 Task: In the Company porsche.com, Create email and send with subject: 'Elevate Your Success: Introducing a Transformative Opportunity', and with mail content 'Hello,_x000D_
Welcome to a new era of excellence. Discover the tools and resources that will redefine your industry and set you on a path to greatness._x000D_
Thanks & Regards', attach the document: Contract.pdf and insert image: visitingcard.jpg. Below Thanks & Regards, write snapchat and insert the URL: 'www.snapchat.com'. Mark checkbox to create task to follow up : In 1 month.  Enter or choose an email address of recipient's from company's contact and send.. Logged in from softage.10@softage.net
Action: Mouse moved to (73, 51)
Screenshot: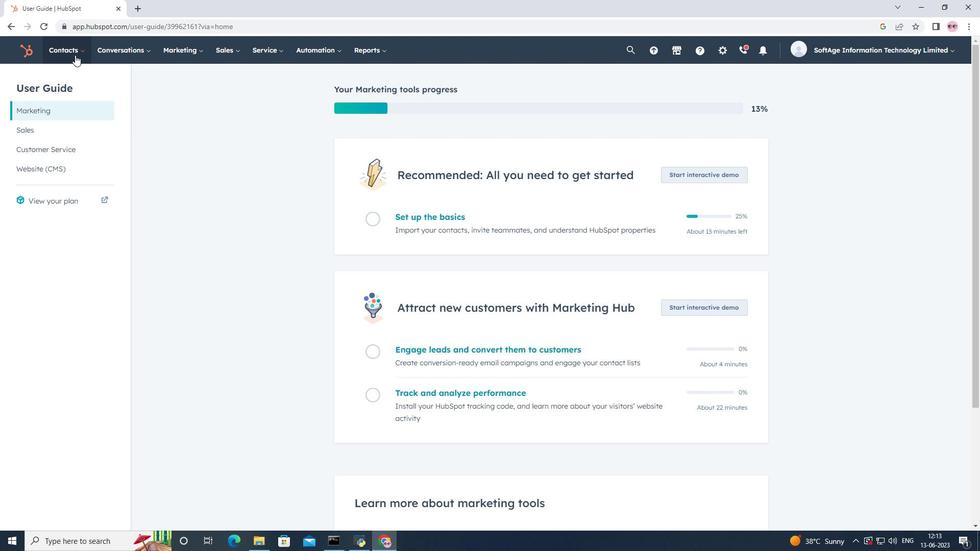 
Action: Mouse pressed left at (73, 51)
Screenshot: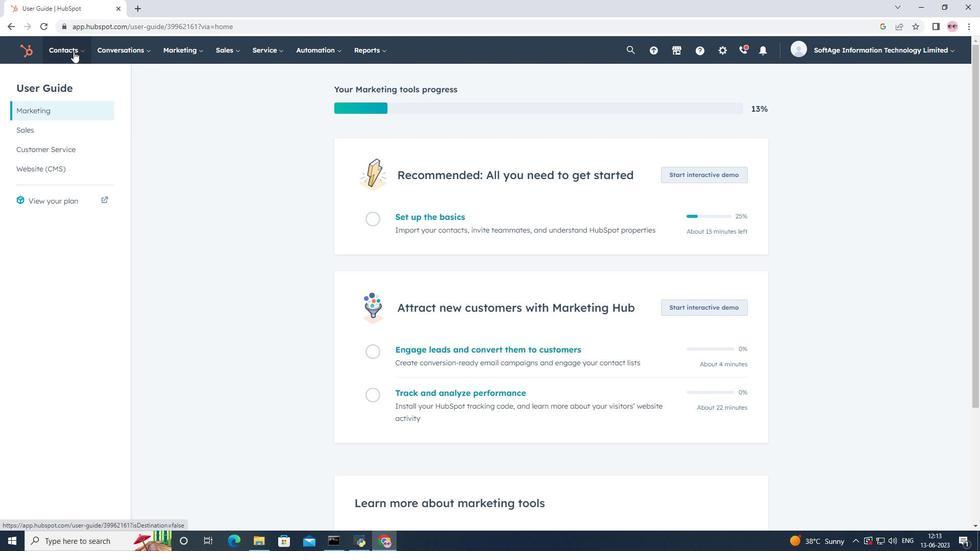 
Action: Mouse moved to (97, 93)
Screenshot: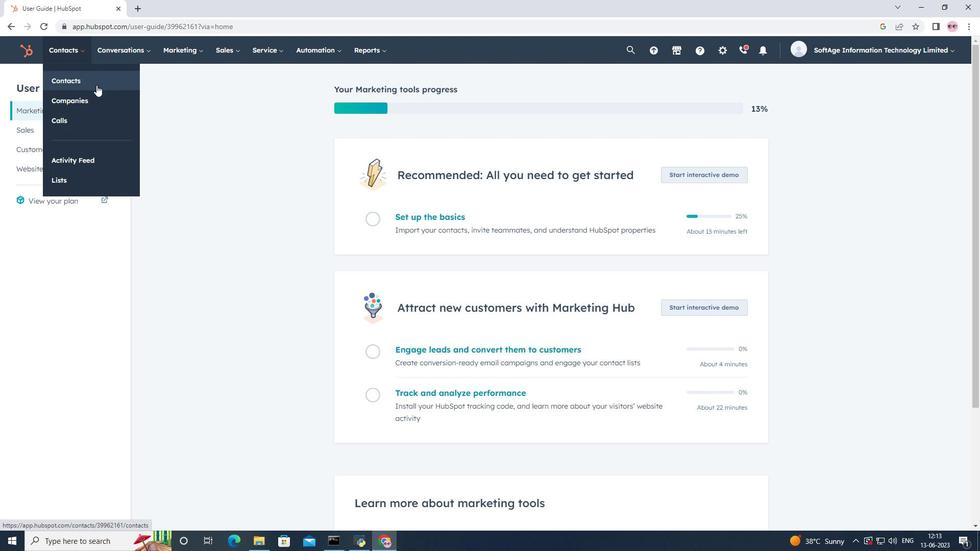 
Action: Mouse pressed left at (97, 93)
Screenshot: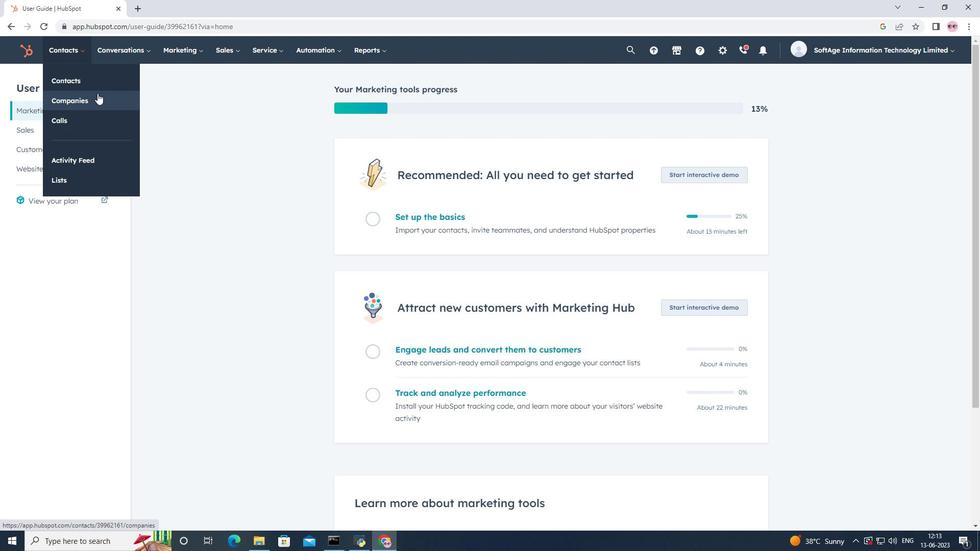 
Action: Mouse moved to (106, 164)
Screenshot: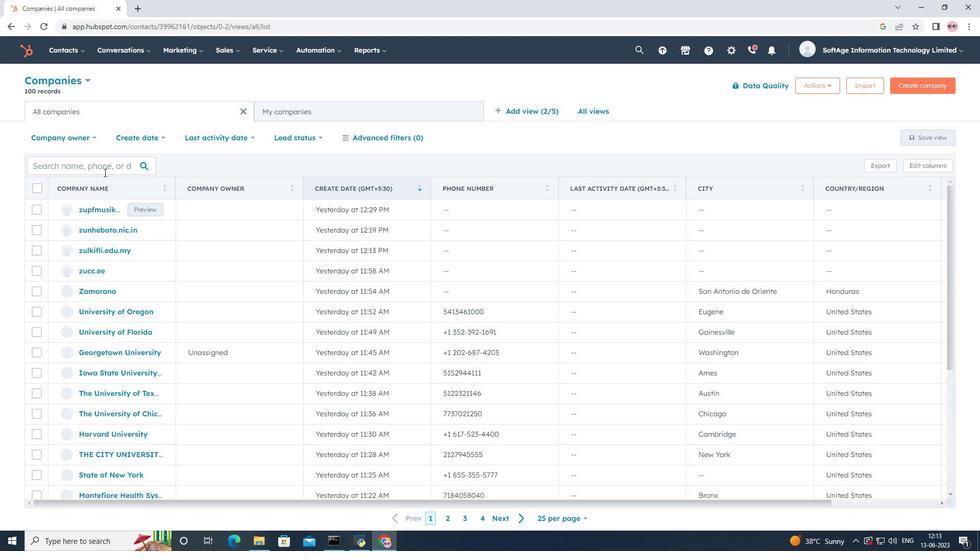 
Action: Mouse pressed left at (106, 164)
Screenshot: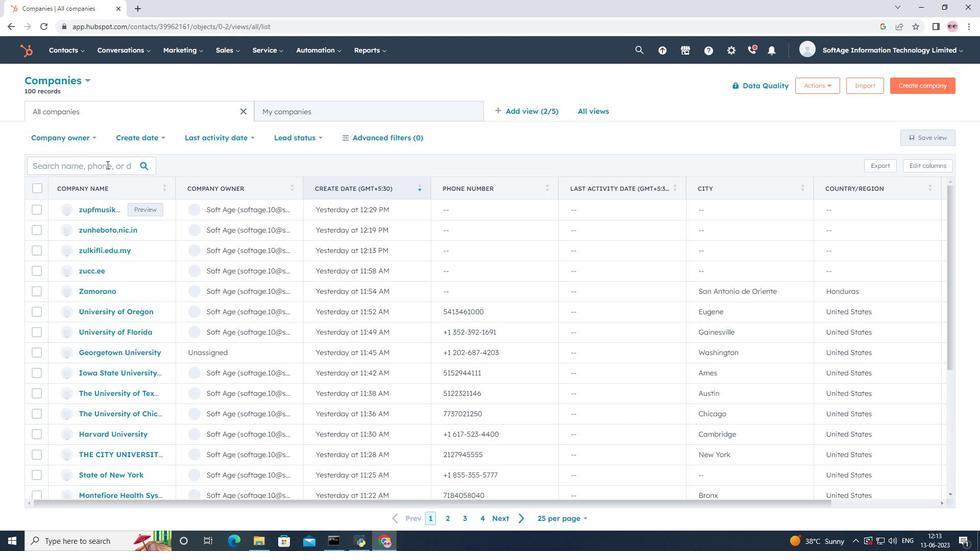 
Action: Key pressed <Key.shift>porsche.com
Screenshot: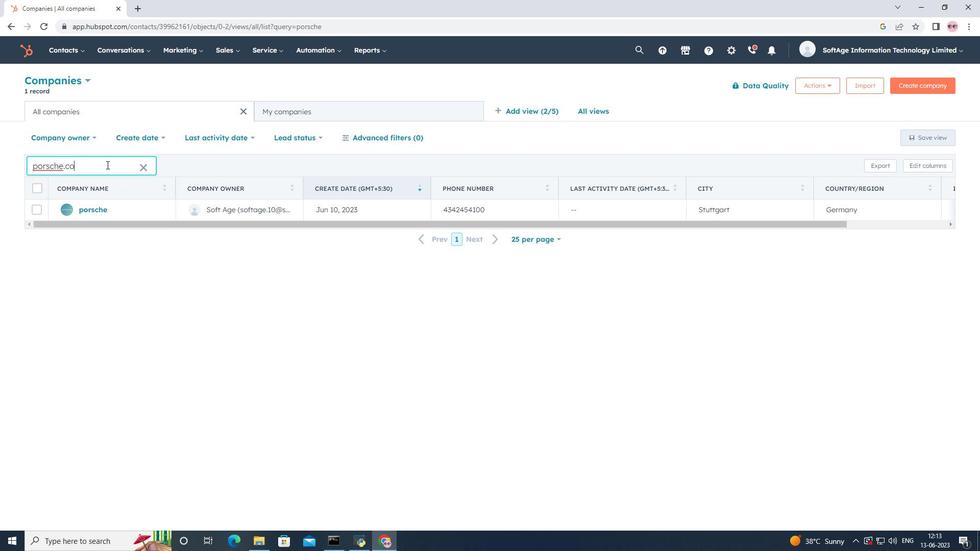 
Action: Mouse moved to (93, 213)
Screenshot: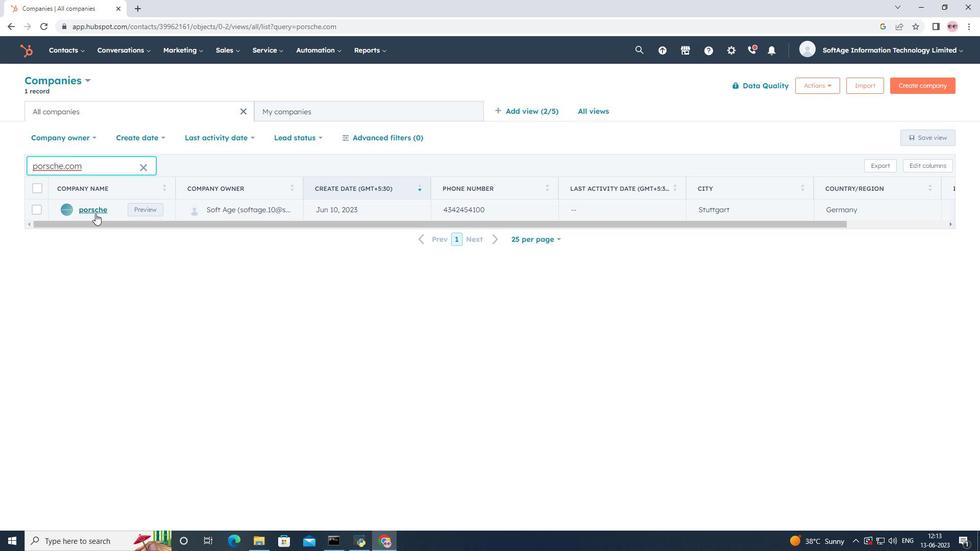 
Action: Mouse pressed left at (93, 213)
Screenshot: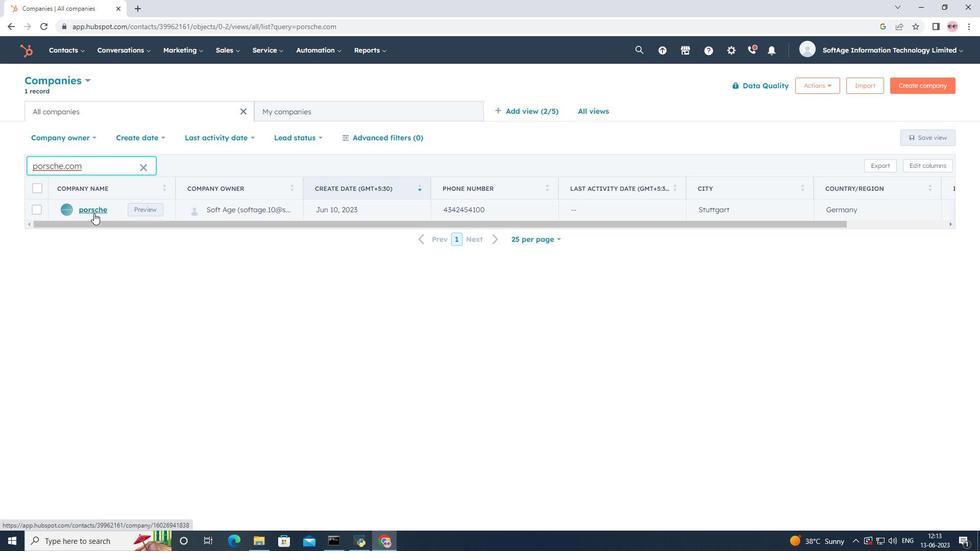 
Action: Mouse moved to (67, 168)
Screenshot: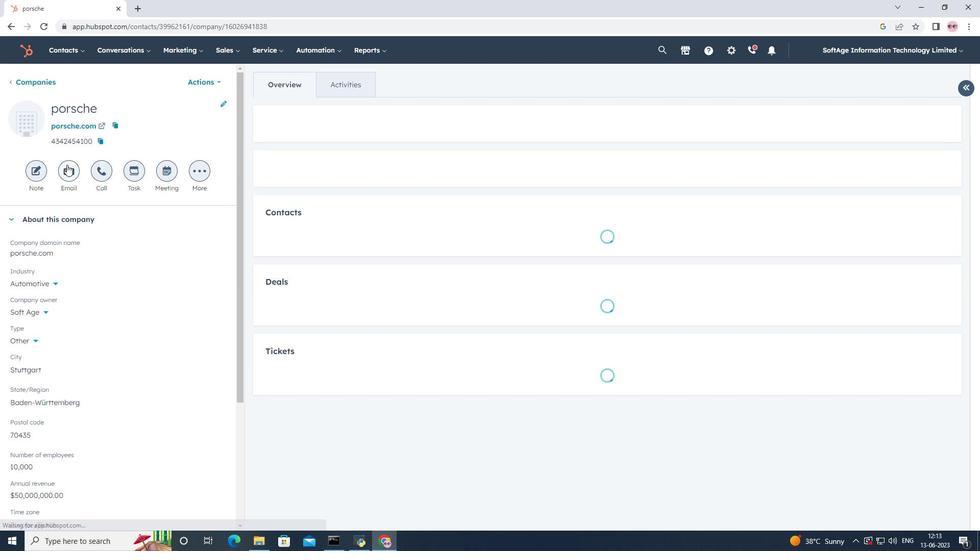 
Action: Mouse pressed left at (67, 168)
Screenshot: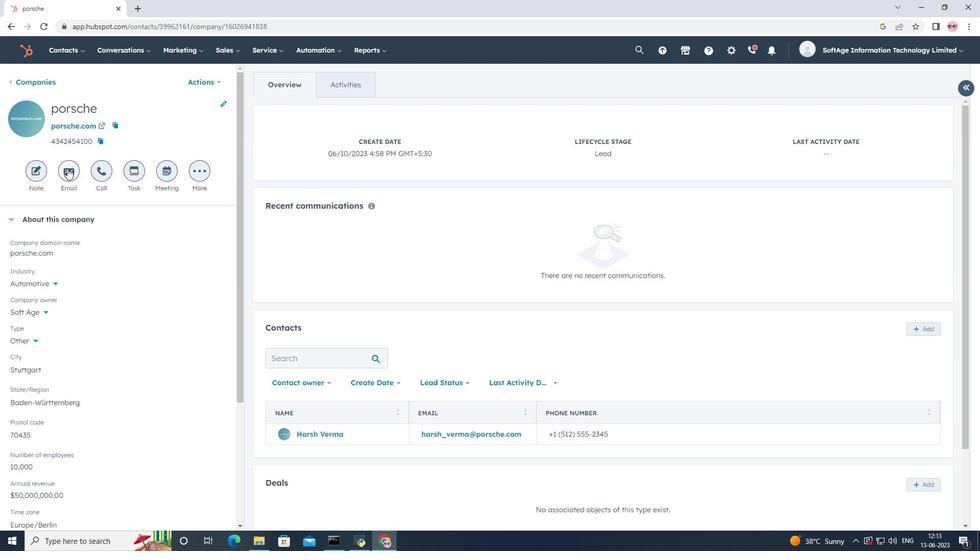 
Action: Mouse moved to (628, 348)
Screenshot: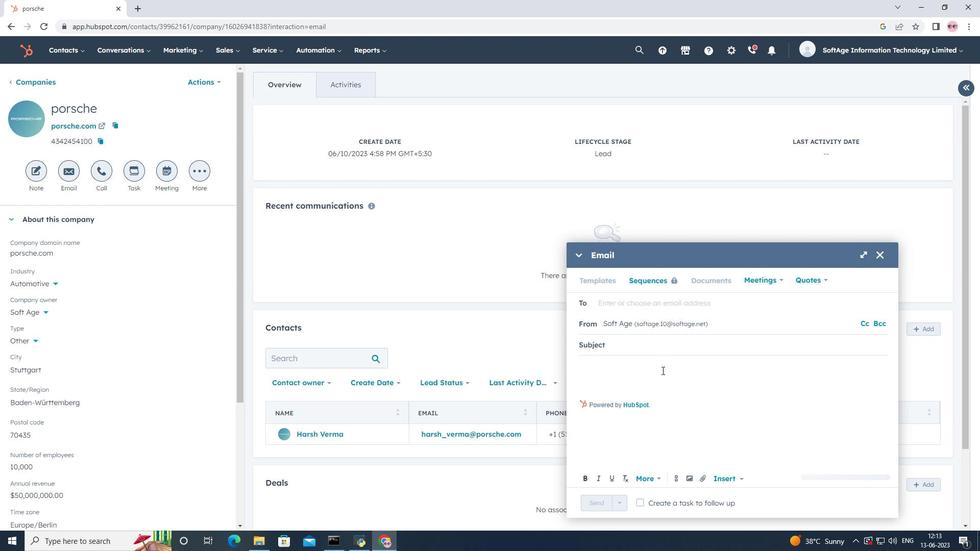 
Action: Key pressed <Key.shift>Elevate<Key.space><Key.shift>Your<Key.space><Key.shift>Success<Key.shift>:<Key.space><Key.shift><Key.shift><Key.shift><Key.shift><Key.shift><Key.shift><Key.shift><Key.shift><Key.shift><Key.shift><Key.shift><Key.shift><Key.shift><Key.shift><Key.shift><Key.shift><Key.shift><Key.shift><Key.shift><Key.shift><Key.shift><Key.shift>Introducing<Key.space>a<Key.space><Key.shift><Key.shift><Key.shift><Key.shift><Key.shift><Key.shift><Key.shift><Key.shift><Key.shift>Transformative<Key.space><Key.shift>Opportunity
Screenshot: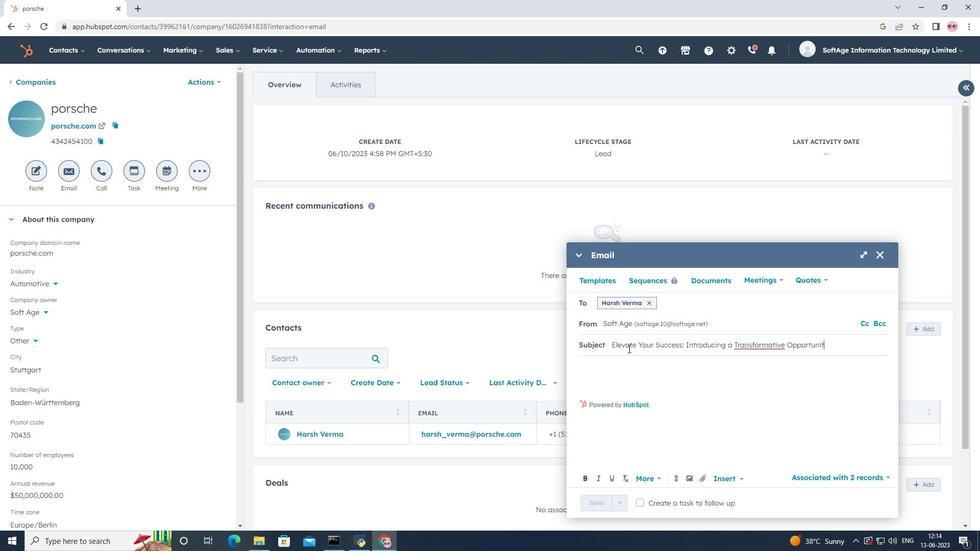 
Action: Mouse moved to (611, 361)
Screenshot: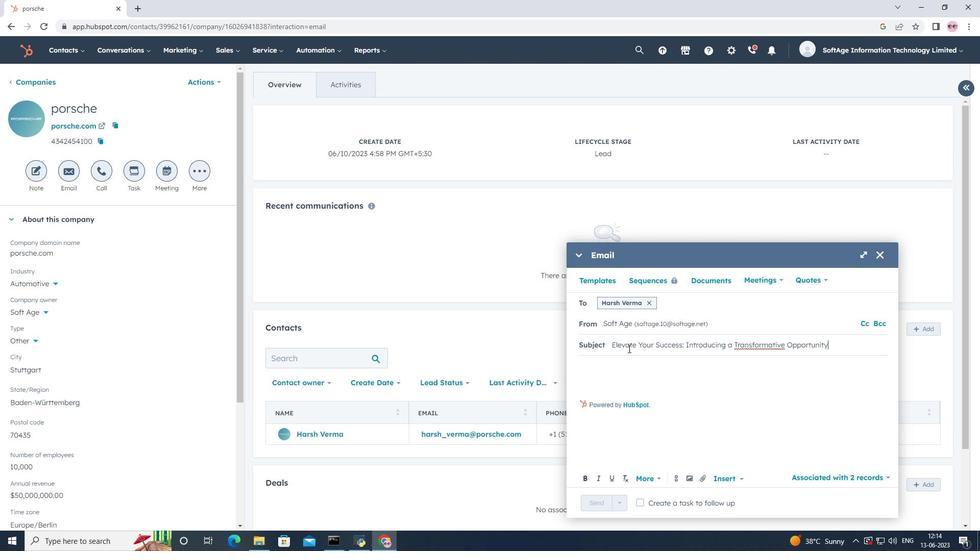 
Action: Mouse pressed left at (611, 361)
Screenshot: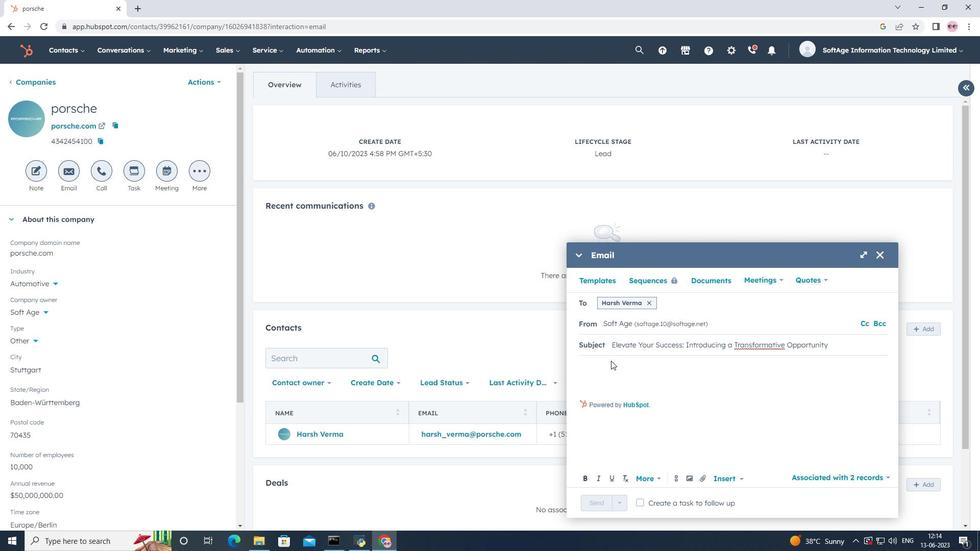 
Action: Mouse moved to (611, 365)
Screenshot: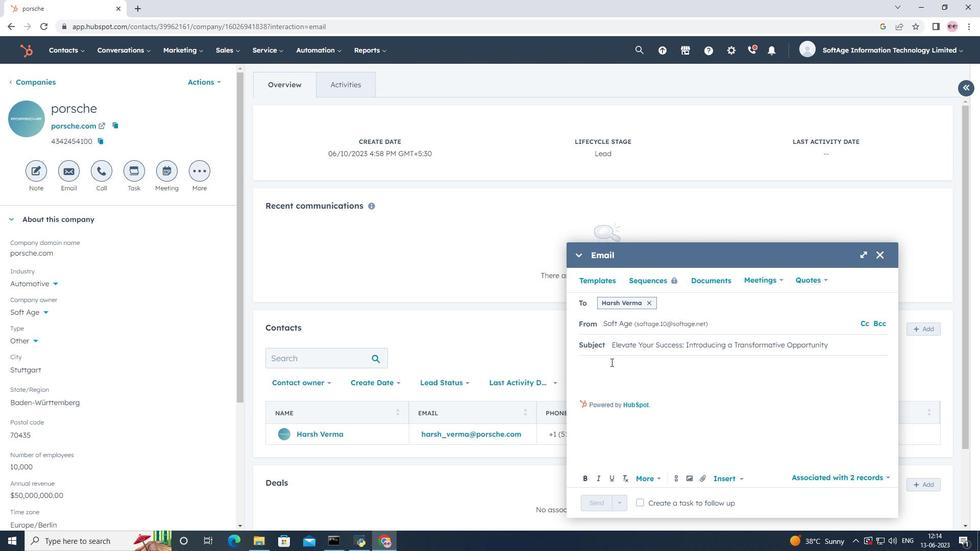 
Action: Mouse pressed left at (611, 365)
Screenshot: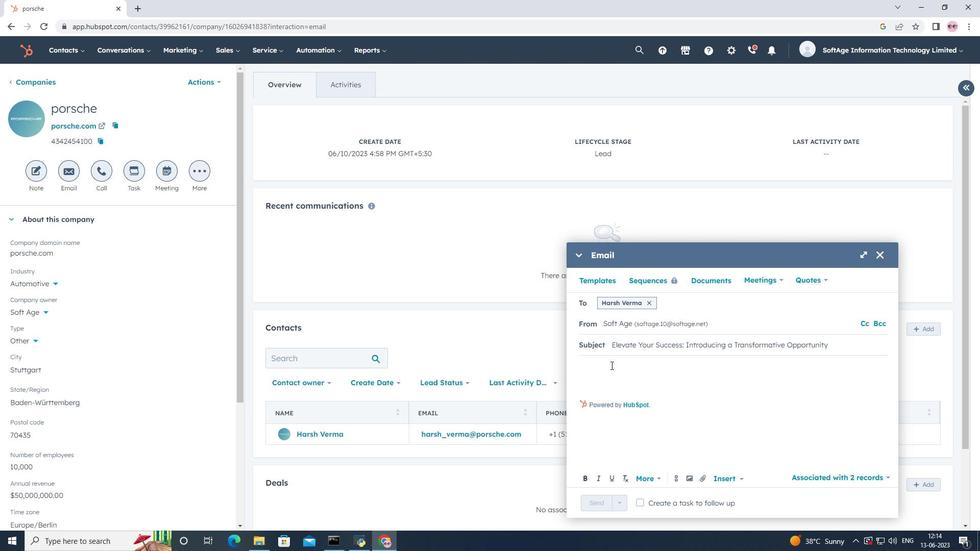 
Action: Key pressed <Key.shift><Key.shift><Key.shift><Key.shift><Key.shift><Key.shift><Key.shift><Key.shift><Key.shift><Key.shift><Key.shift><Key.shift><Key.shift>Hello<Key.space><Key.enter><Key.shift><Key.shift><Key.shift><Key.shift><Key.shift><Key.shift><Key.shift><Key.shift><Key.shift><Key.shift><Key.shift><Key.shift><Key.shift><Key.shift><Key.shift><Key.shift><Key.shift><Key.shift><Key.shift><Key.shift><Key.shift><Key.shift><Key.shift>Welcome<Key.space>to<Key.space>a<Key.space>new<Key.space>era<Key.space>of<Key.space><Key.shift><Key.shift><Key.shift><Key.shift><Key.shift>excellence.<Key.space><Key.shift><Key.shift><Key.shift><Key.shift>Discover<Key.space>the<Key.space>tools<Key.space>and<Key.space>resources<Key.space>that<Key.space>will<Key.space>redefine<Key.space>your<Key.space>industry<Key.space>and<Key.space>set<Key.space>yot<Key.backspace>u<Key.space>on<Key.space>a<Key.space>path<Key.space>to<Key.space>greatness.<Key.enter><Key.shift>Thanks<Key.space><Key.shift>&<Key.space><Key.shift>Regards
Screenshot: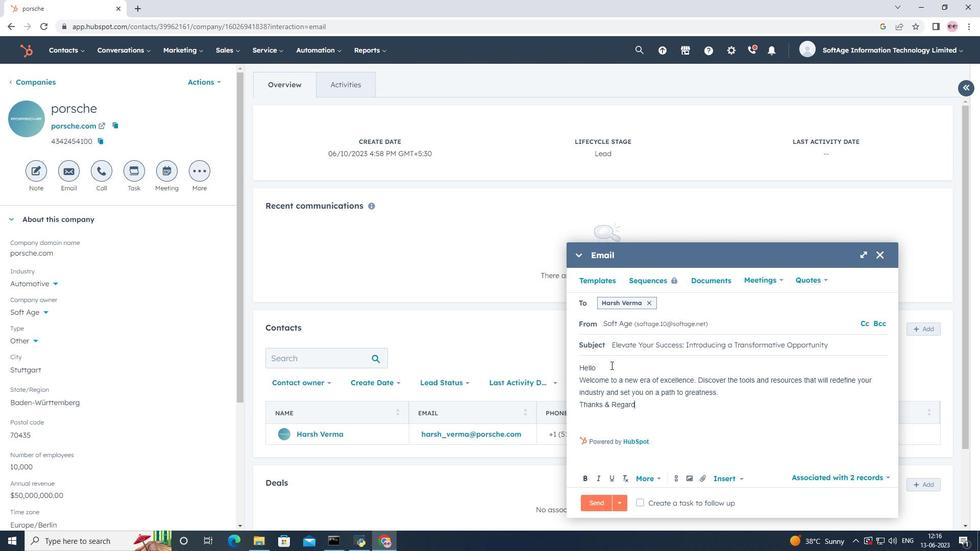 
Action: Mouse moved to (698, 476)
Screenshot: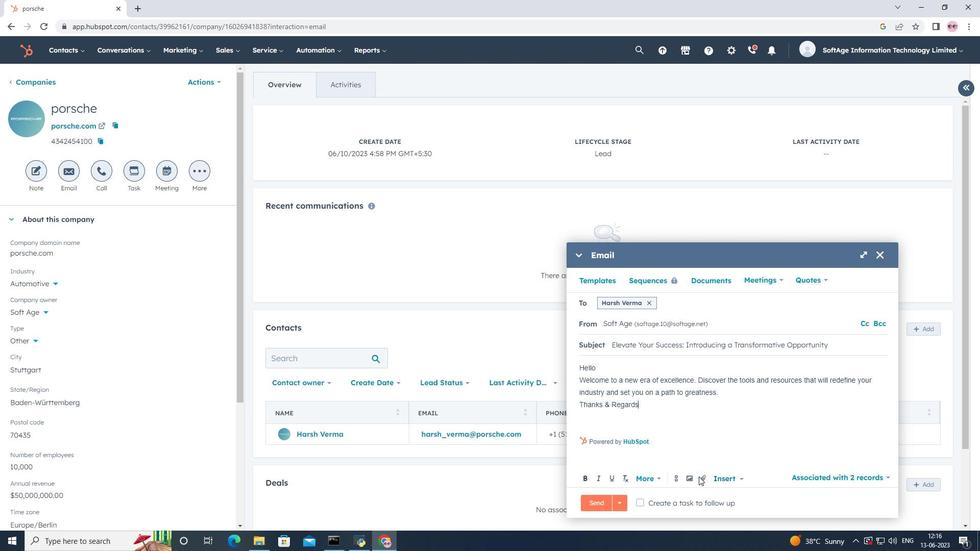 
Action: Mouse pressed left at (698, 476)
Screenshot: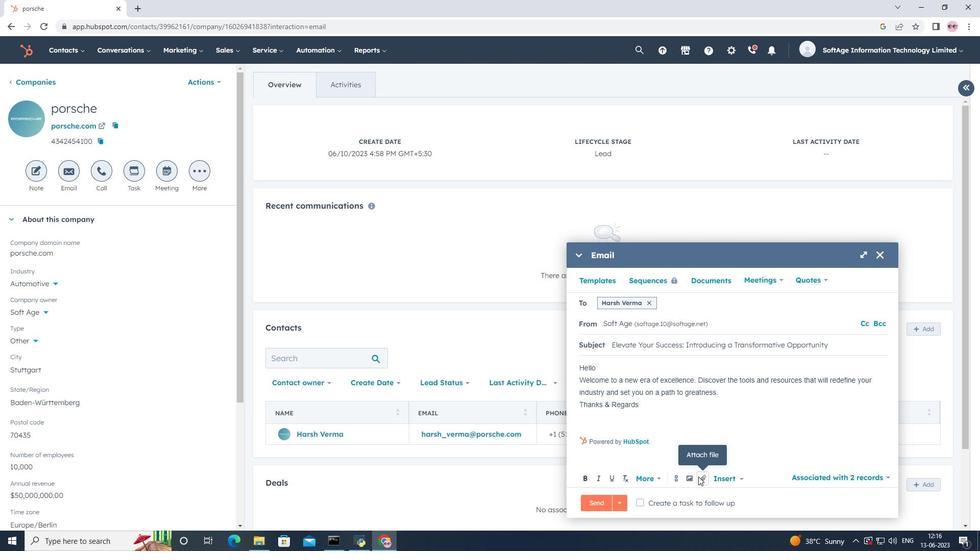 
Action: Mouse moved to (713, 446)
Screenshot: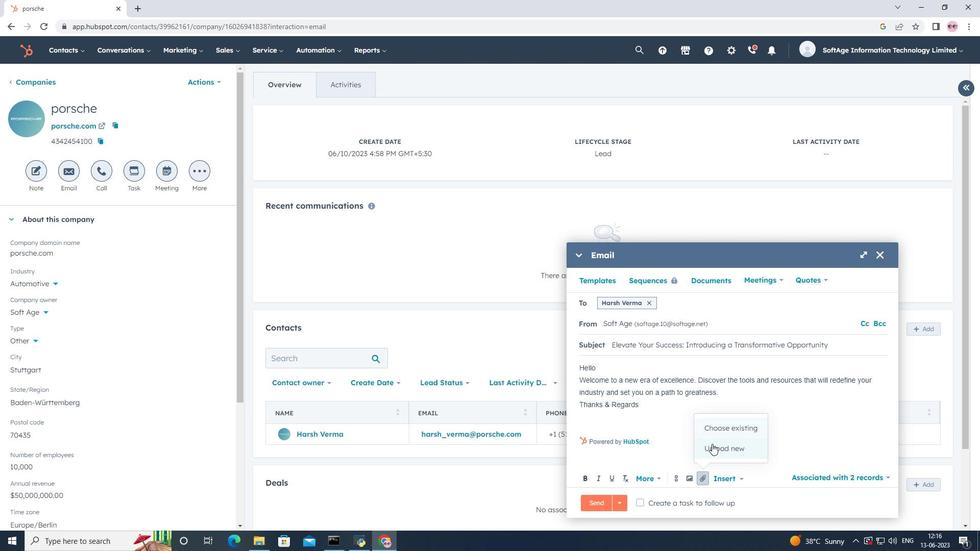 
Action: Mouse pressed left at (713, 446)
Screenshot: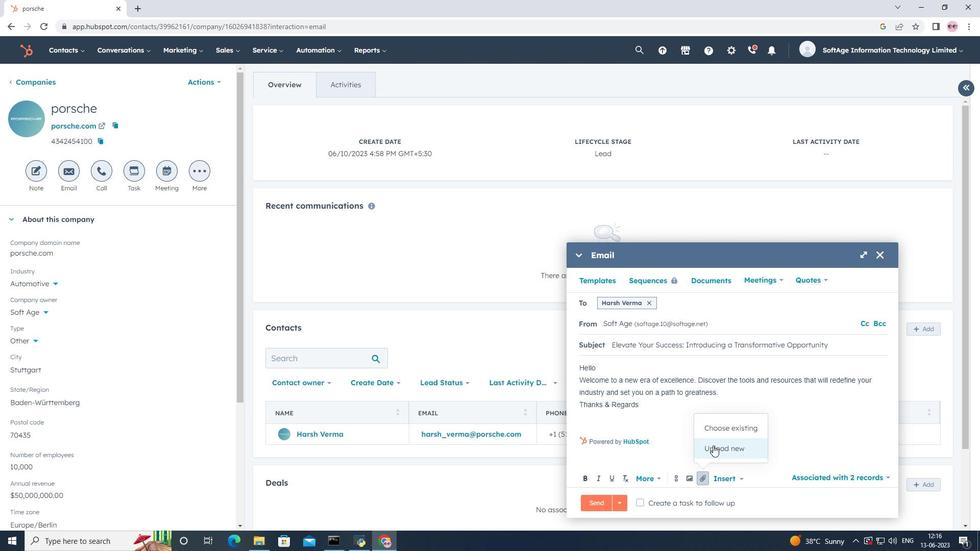 
Action: Mouse moved to (54, 127)
Screenshot: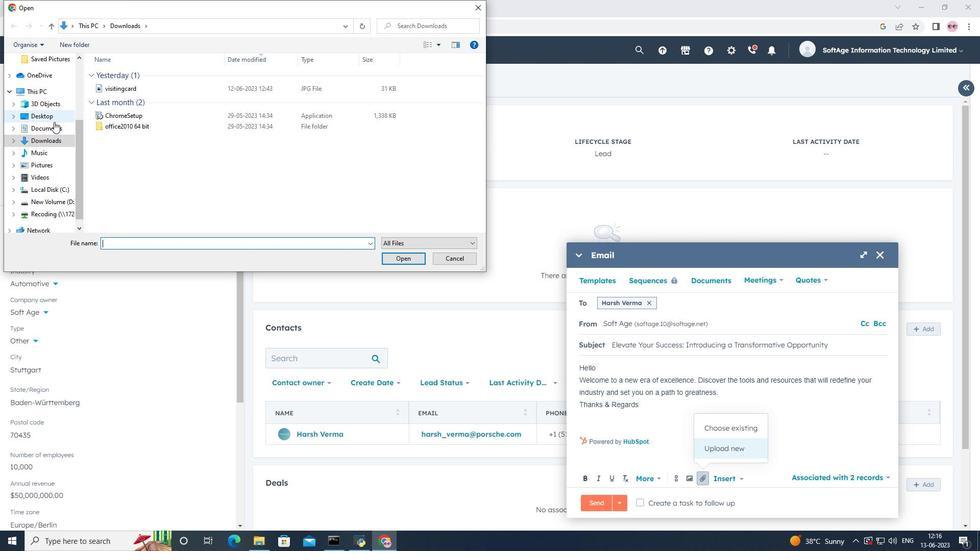 
Action: Mouse pressed left at (54, 127)
Screenshot: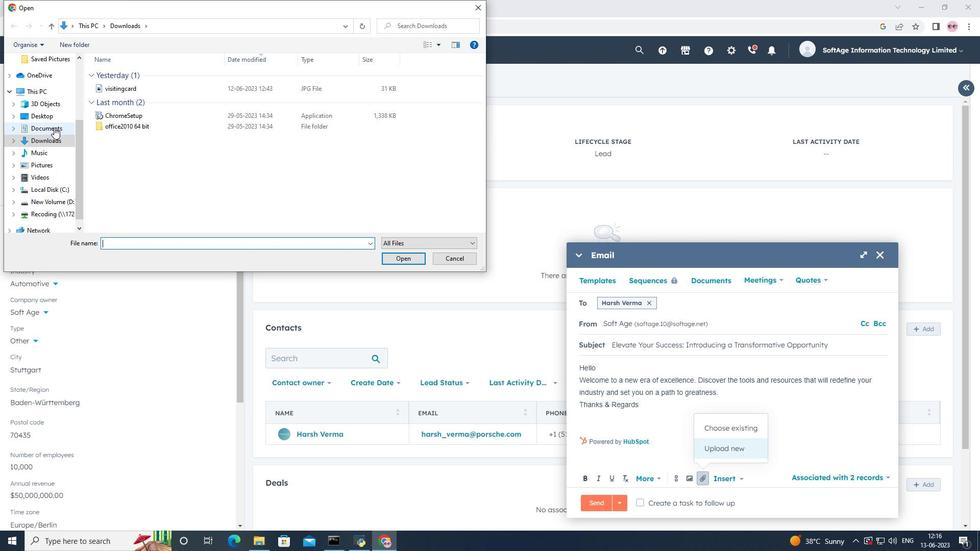 
Action: Mouse moved to (139, 94)
Screenshot: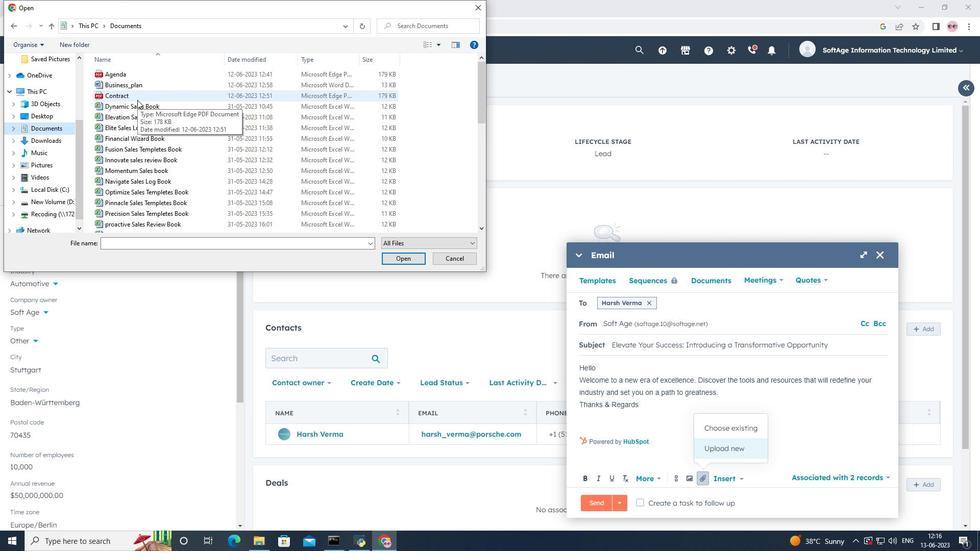 
Action: Mouse pressed left at (139, 94)
Screenshot: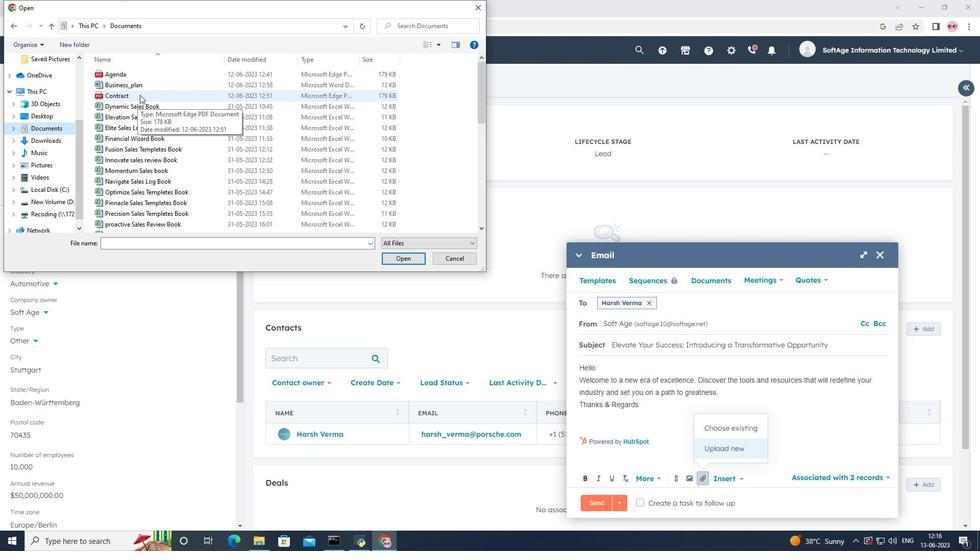 
Action: Mouse moved to (413, 256)
Screenshot: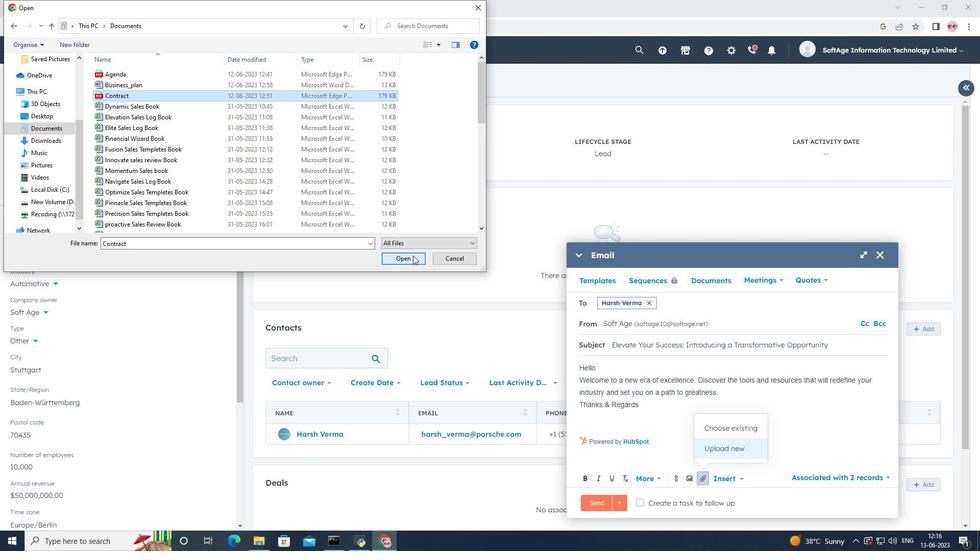 
Action: Mouse pressed left at (413, 256)
Screenshot: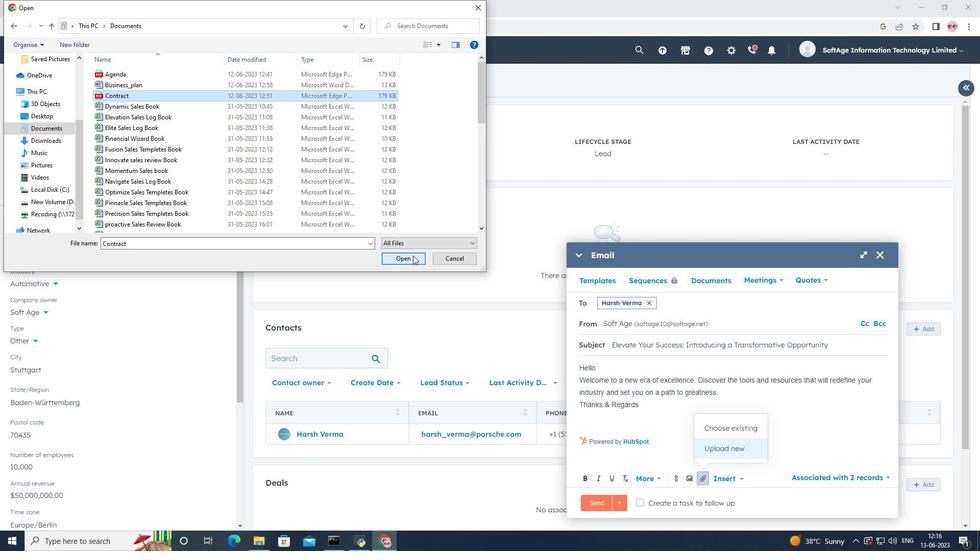 
Action: Mouse moved to (694, 450)
Screenshot: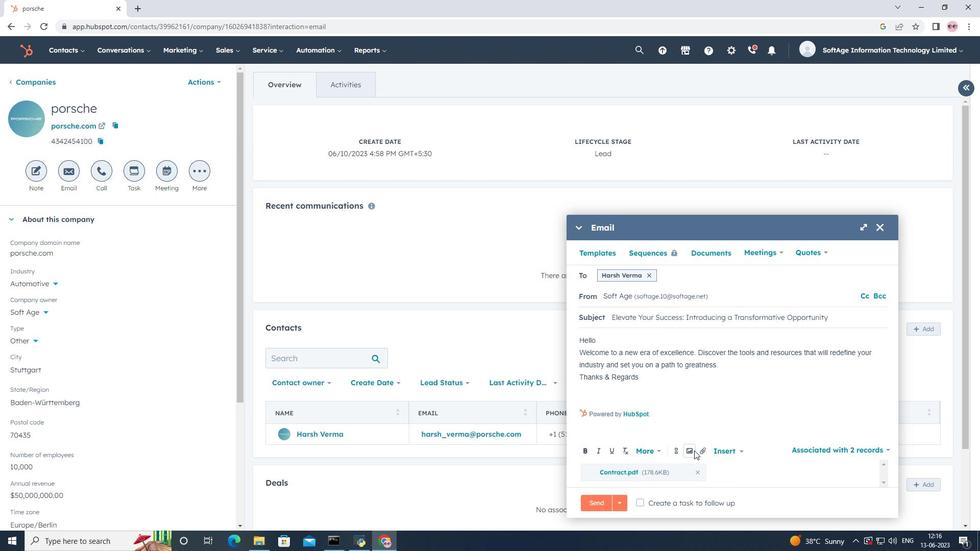 
Action: Mouse pressed left at (694, 450)
Screenshot: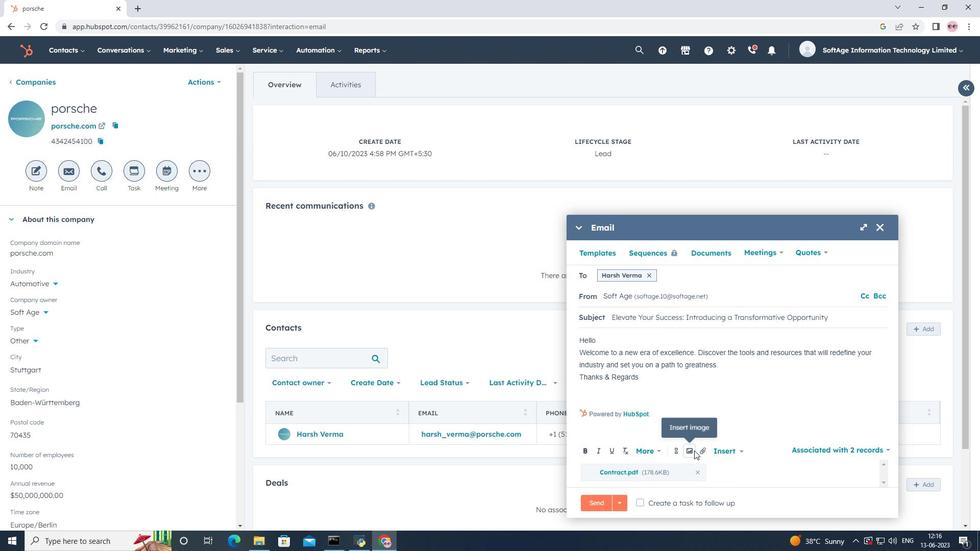 
Action: Mouse moved to (677, 421)
Screenshot: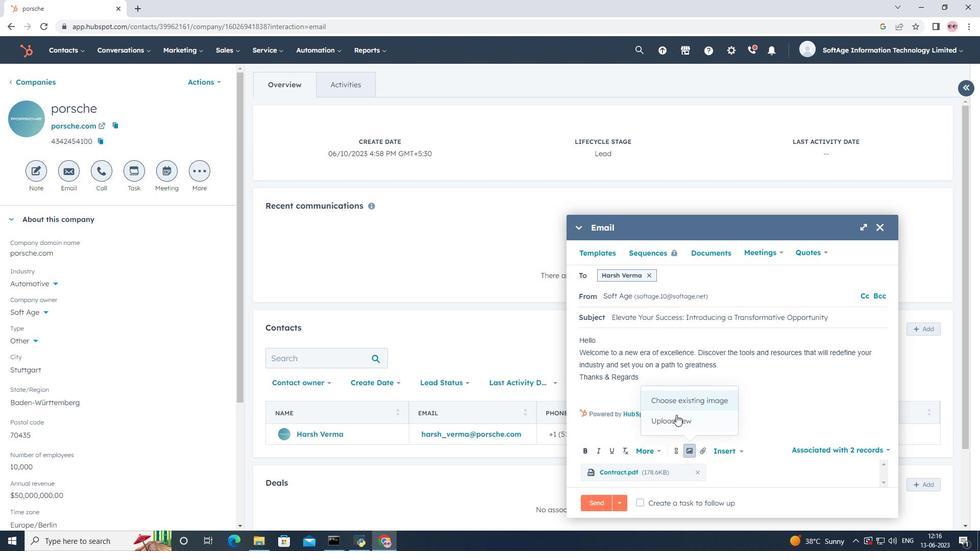 
Action: Mouse pressed left at (677, 421)
Screenshot: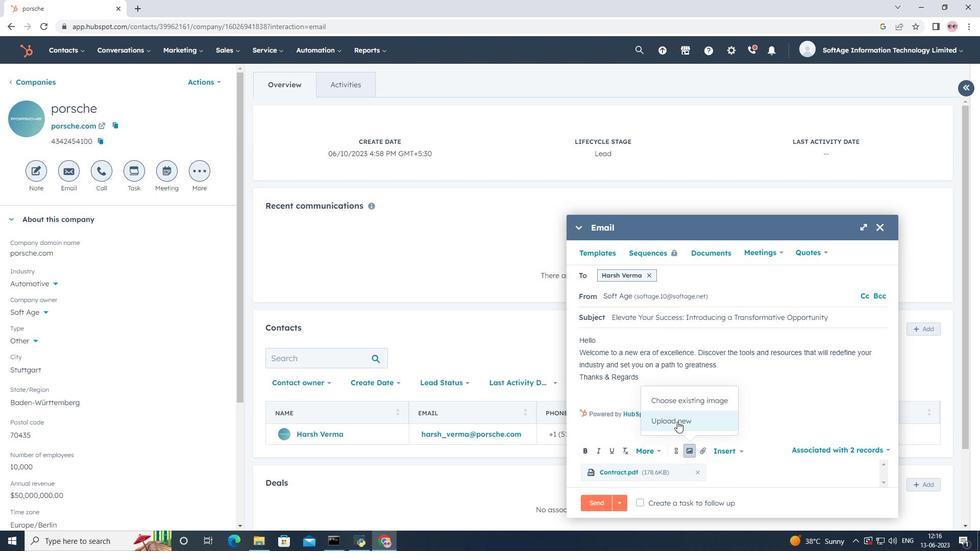 
Action: Mouse moved to (53, 135)
Screenshot: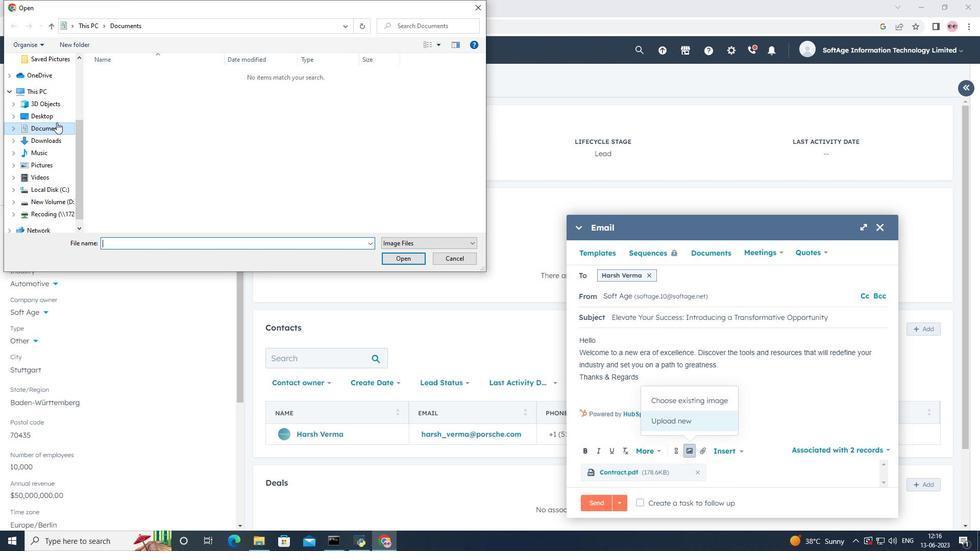 
Action: Mouse pressed left at (53, 135)
Screenshot: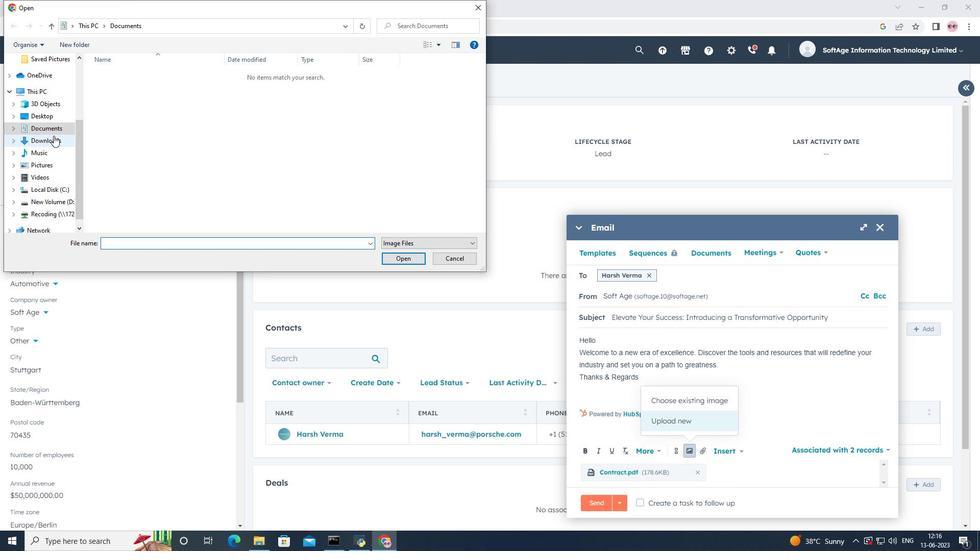 
Action: Mouse moved to (110, 86)
Screenshot: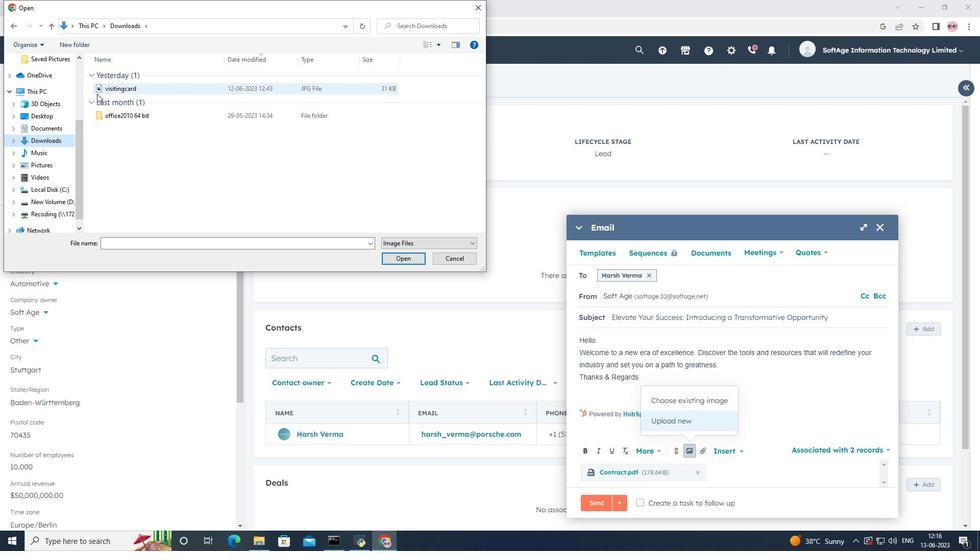 
Action: Mouse pressed left at (110, 86)
Screenshot: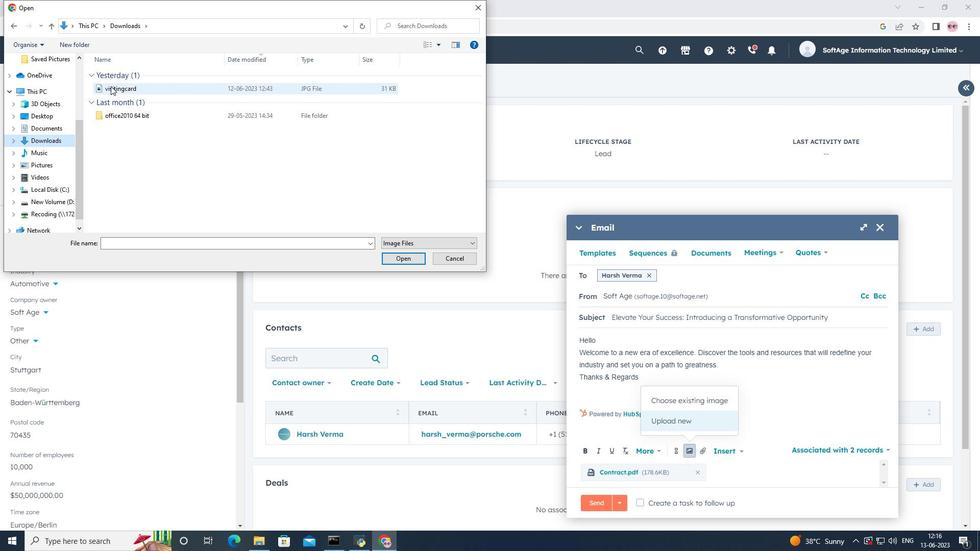 
Action: Mouse moved to (411, 259)
Screenshot: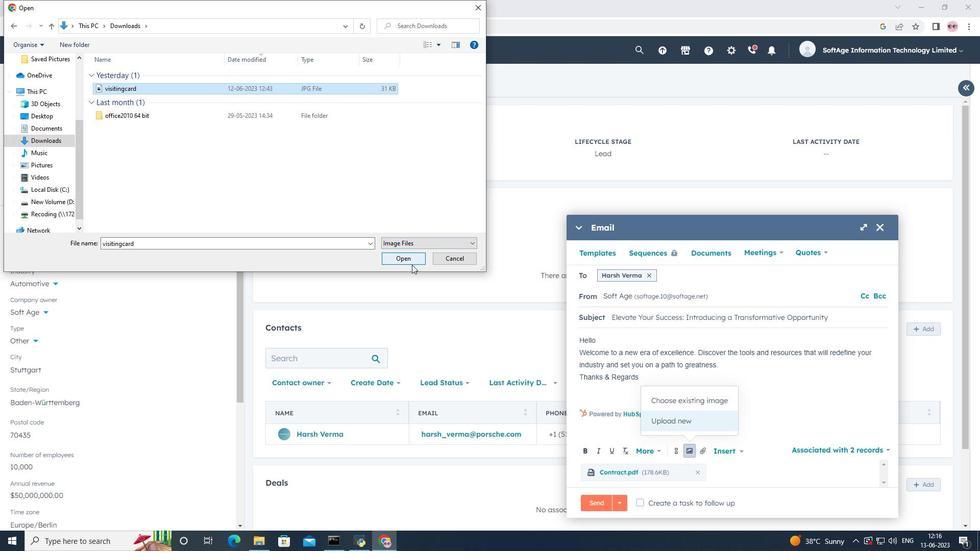 
Action: Mouse pressed left at (411, 259)
Screenshot: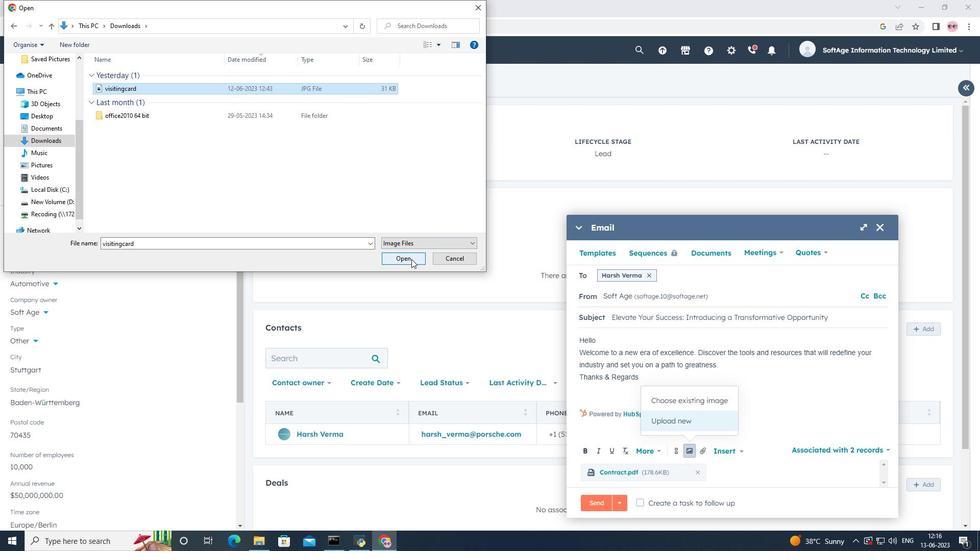 
Action: Mouse moved to (639, 286)
Screenshot: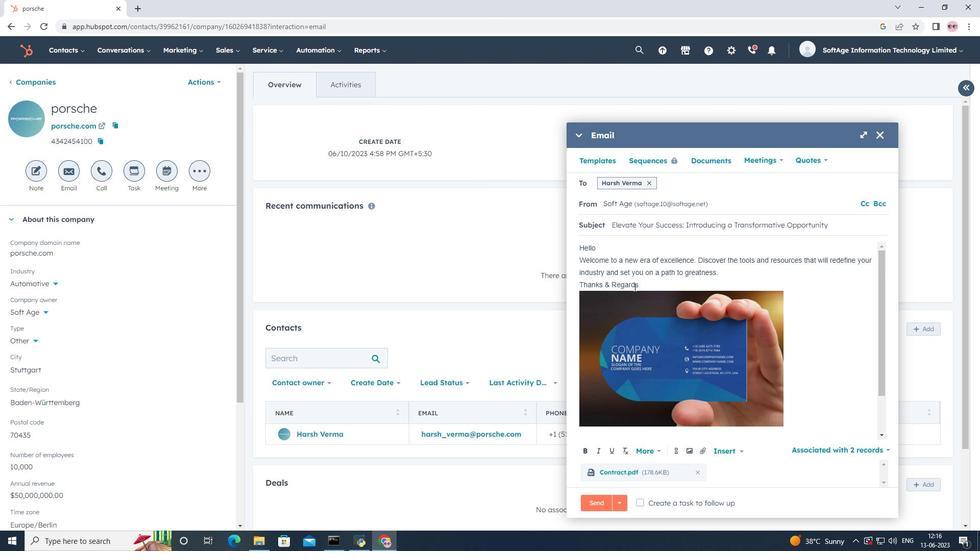 
Action: Mouse pressed left at (639, 286)
Screenshot: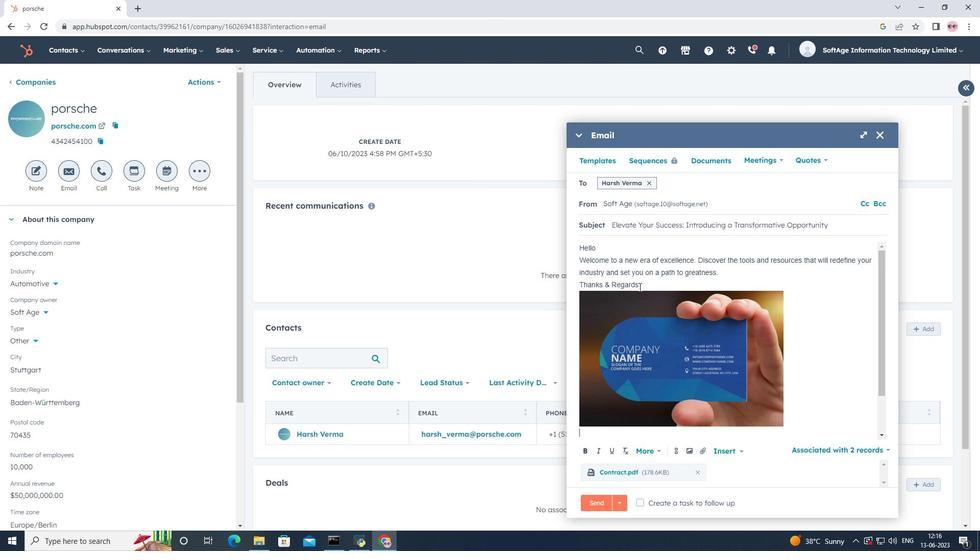 
Action: Mouse moved to (580, 300)
Screenshot: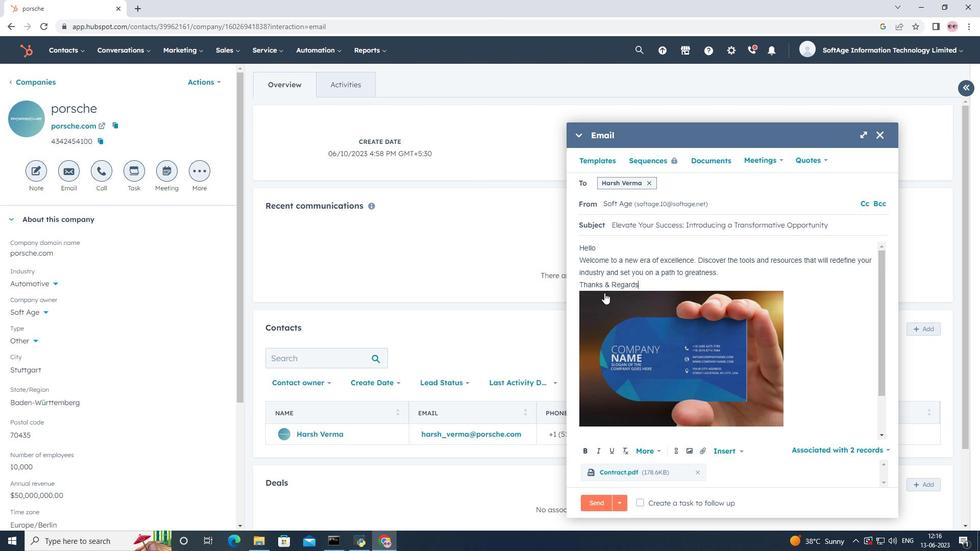 
Action: Key pressed <Key.enter>snapchat<Key.space>
Screenshot: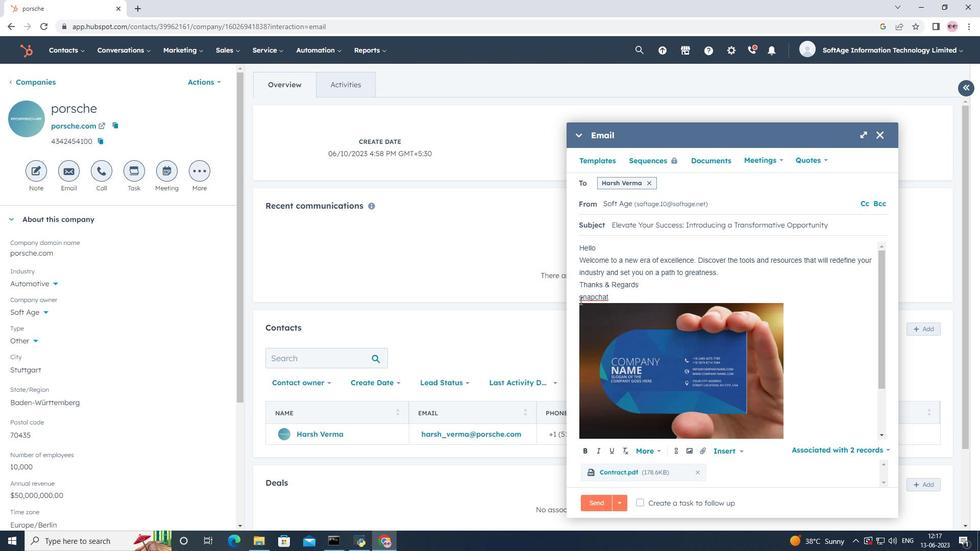 
Action: Mouse moved to (672, 452)
Screenshot: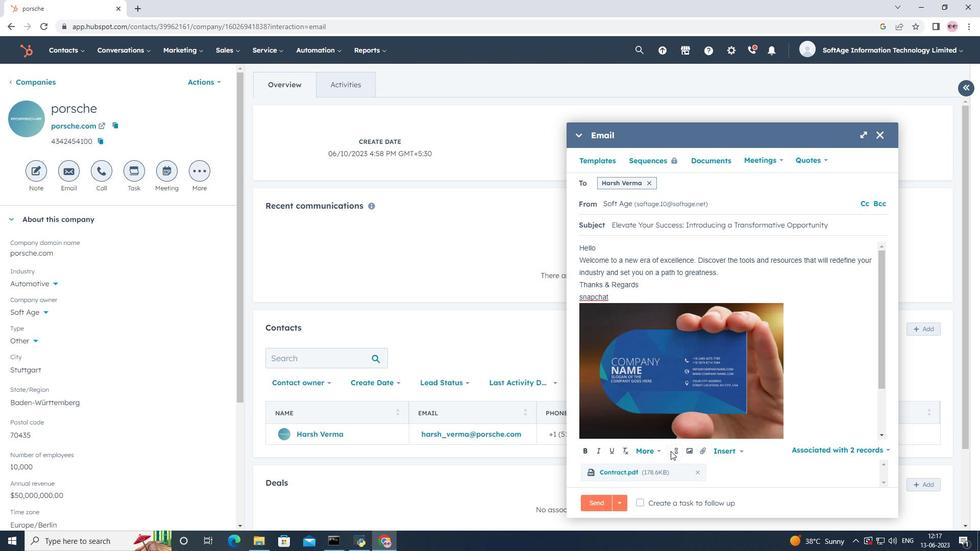 
Action: Mouse pressed left at (672, 452)
Screenshot: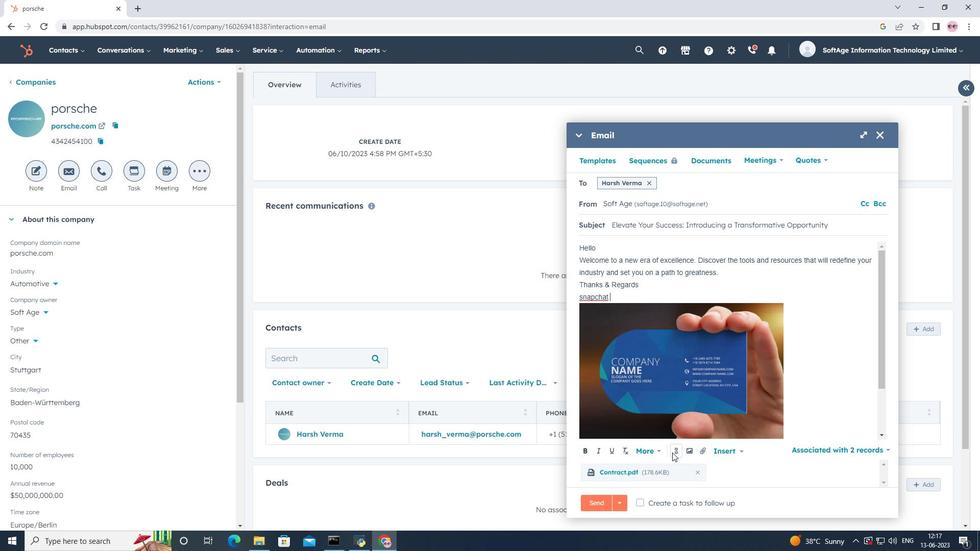 
Action: Mouse moved to (679, 382)
Screenshot: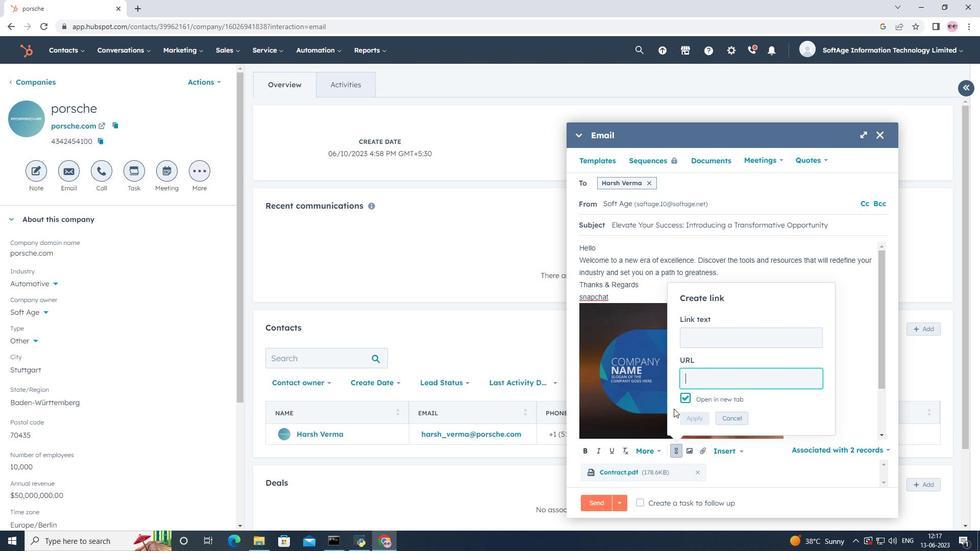 
Action: Key pressed www.snapchat.com
Screenshot: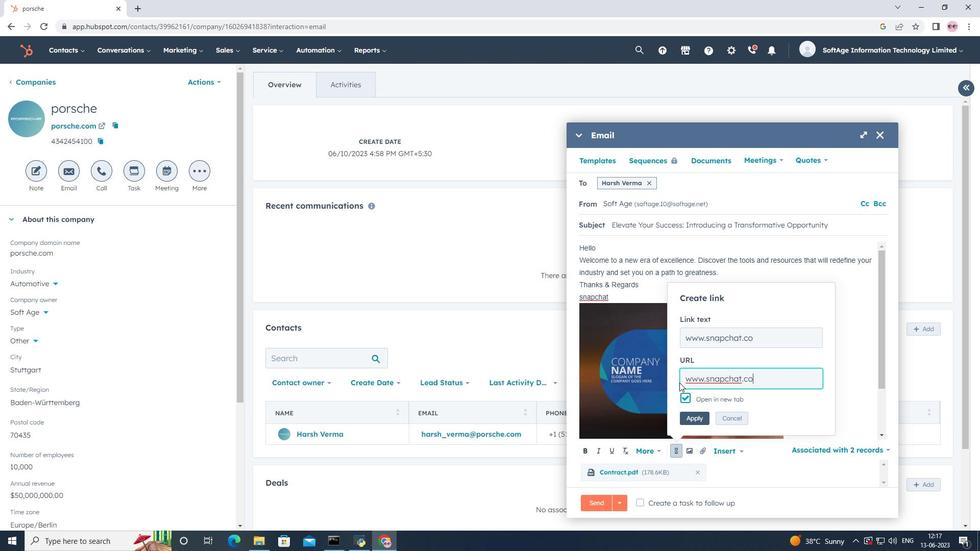 
Action: Mouse moved to (694, 421)
Screenshot: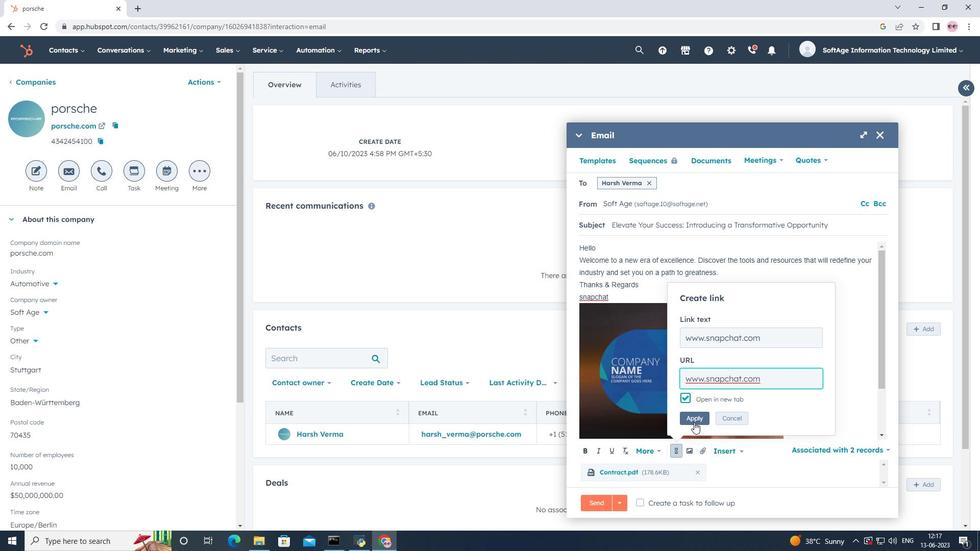 
Action: Mouse pressed left at (694, 421)
Screenshot: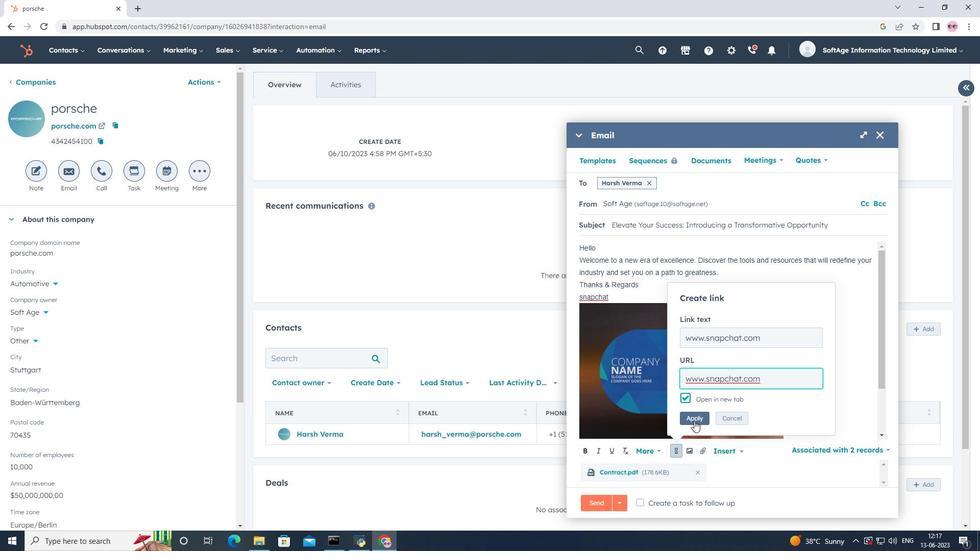 
Action: Mouse moved to (708, 415)
Screenshot: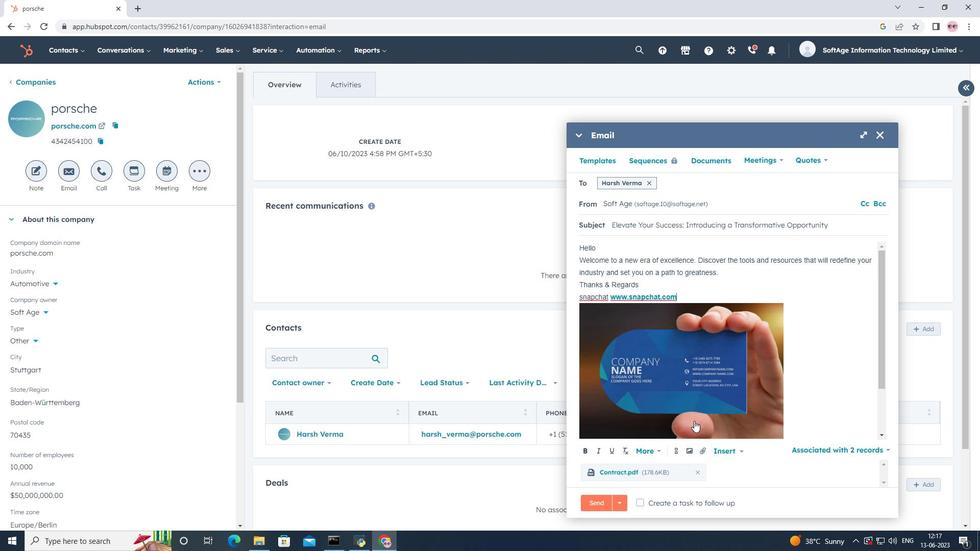 
Action: Mouse scrolled (708, 415) with delta (0, 0)
Screenshot: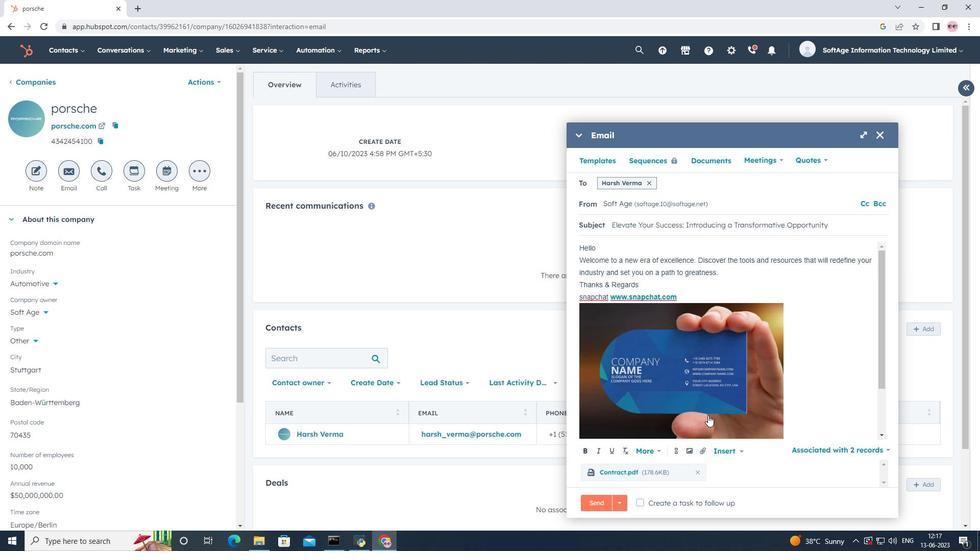 
Action: Mouse scrolled (708, 415) with delta (0, 0)
Screenshot: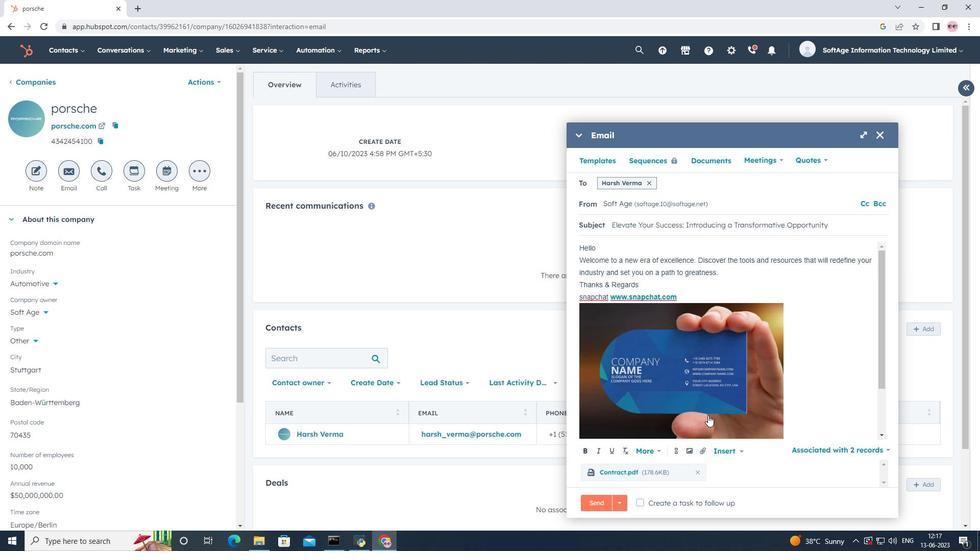 
Action: Mouse scrolled (708, 415) with delta (0, 0)
Screenshot: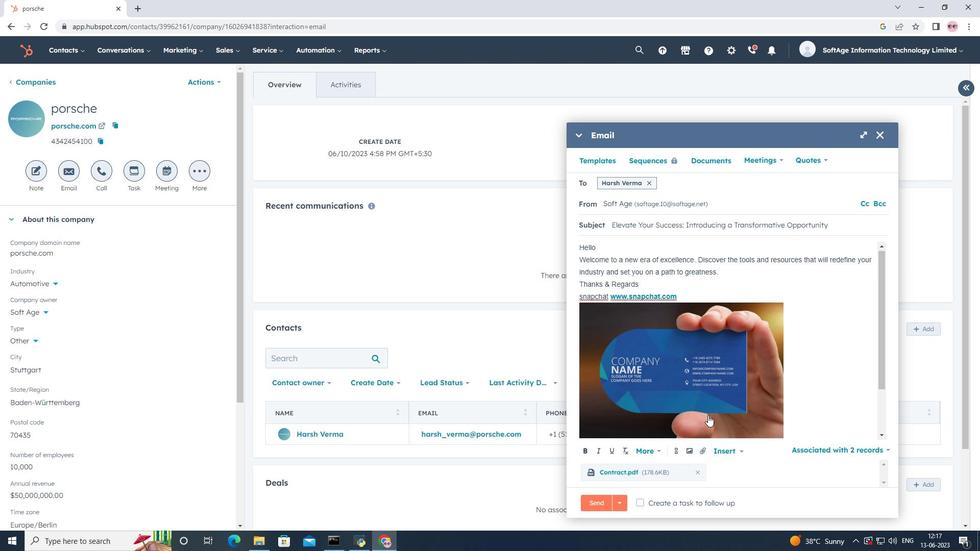 
Action: Mouse moved to (639, 503)
Screenshot: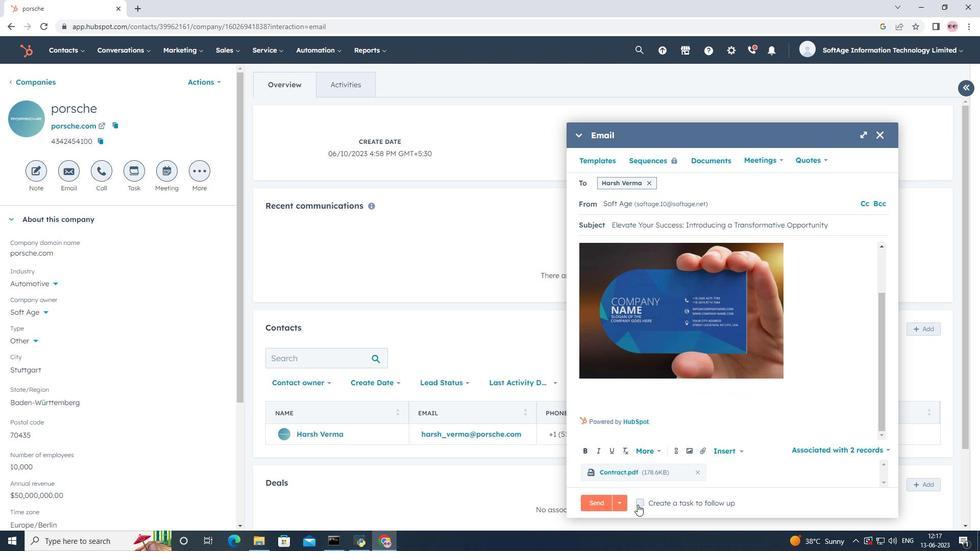
Action: Mouse pressed left at (639, 503)
Screenshot: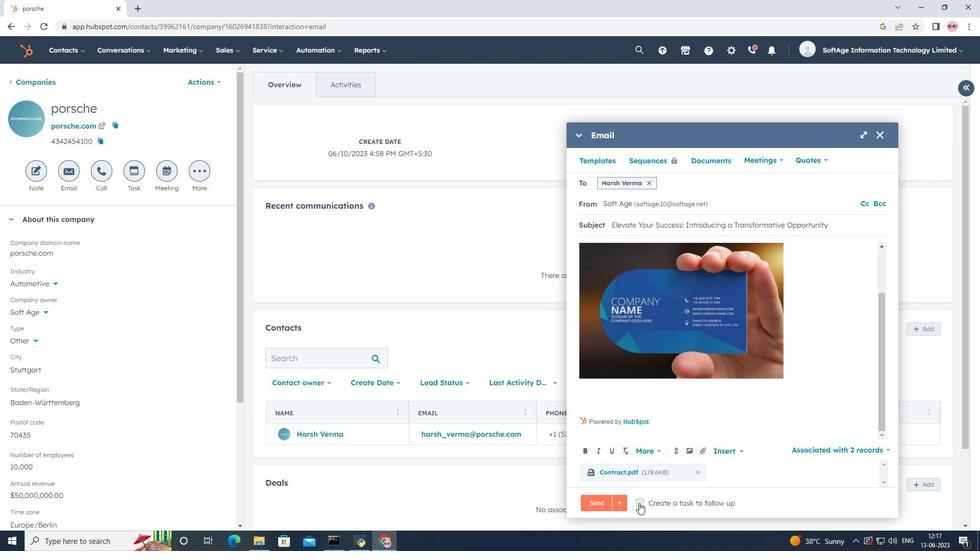 
Action: Mouse moved to (789, 502)
Screenshot: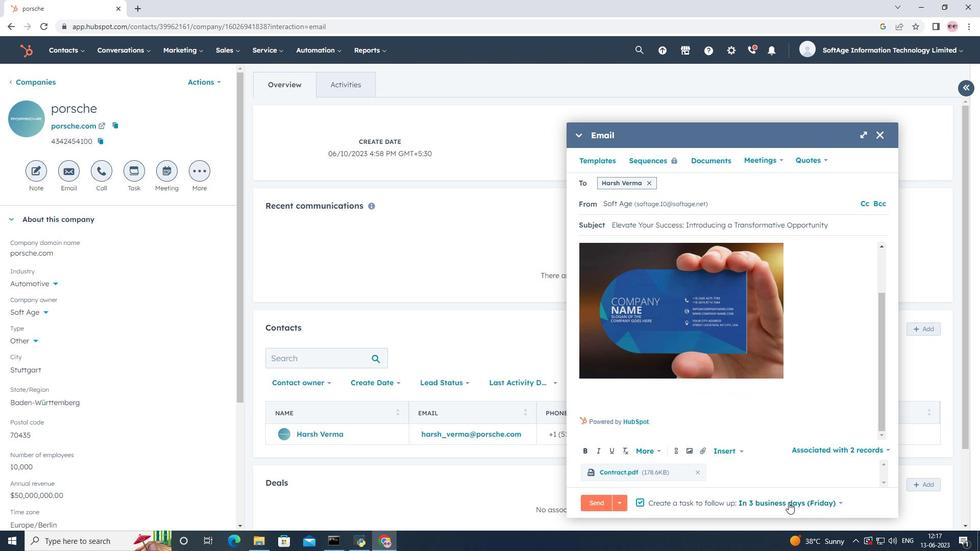 
Action: Mouse pressed left at (789, 502)
Screenshot: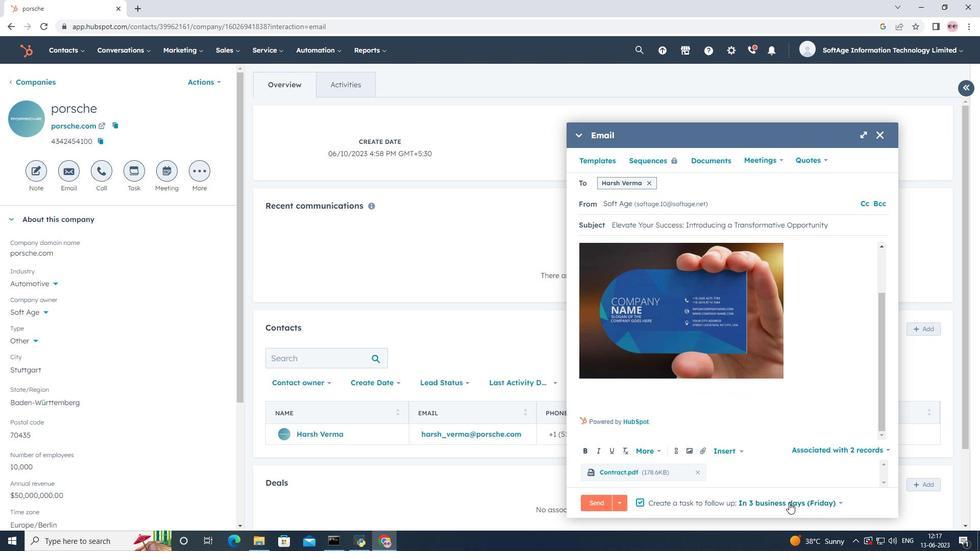 
Action: Mouse moved to (769, 466)
Screenshot: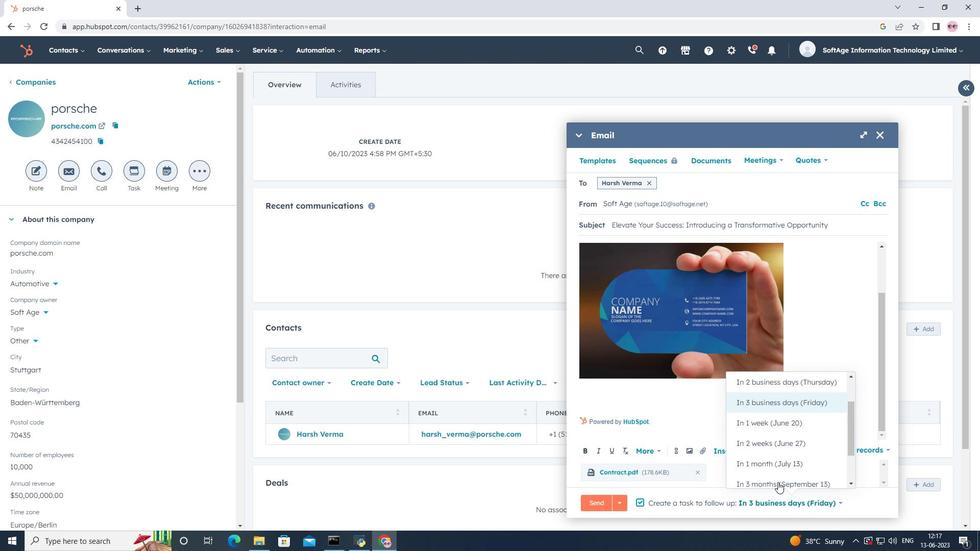 
Action: Mouse pressed left at (769, 466)
Screenshot: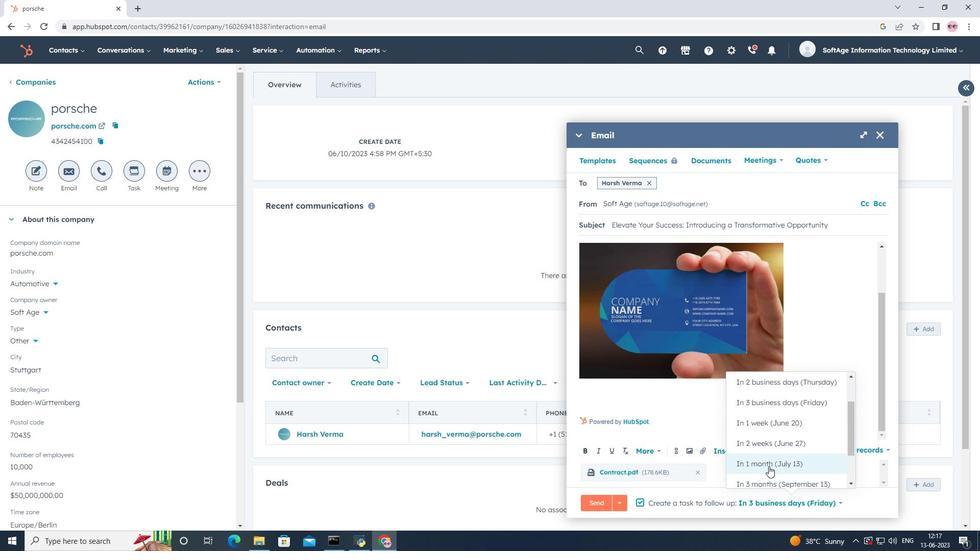 
Action: Mouse moved to (780, 462)
Screenshot: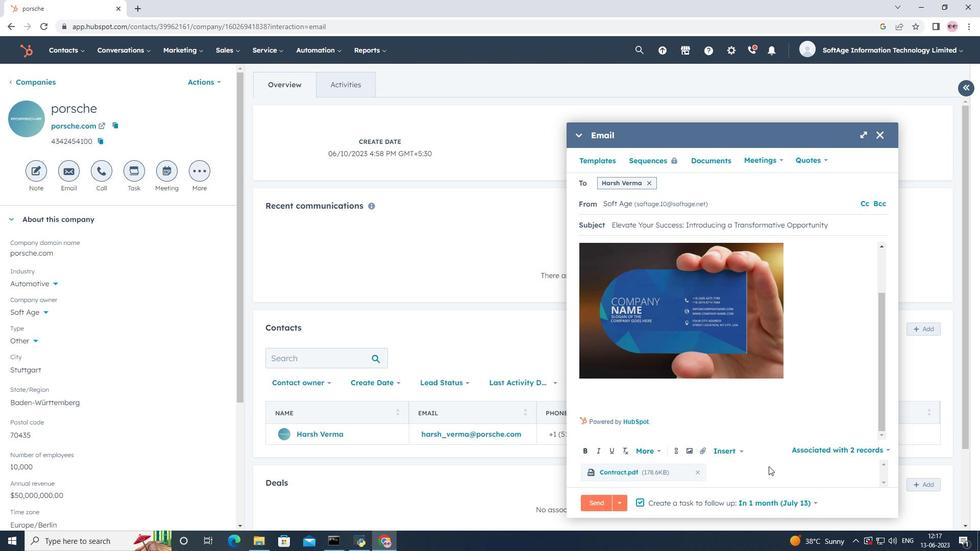 
Action: Mouse scrolled (780, 461) with delta (0, 0)
Screenshot: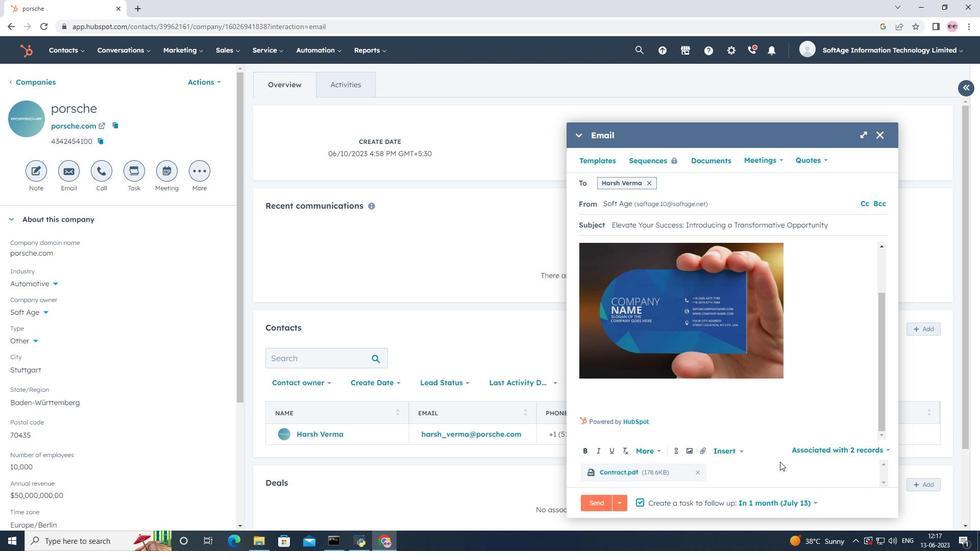 
Action: Mouse scrolled (780, 461) with delta (0, 0)
Screenshot: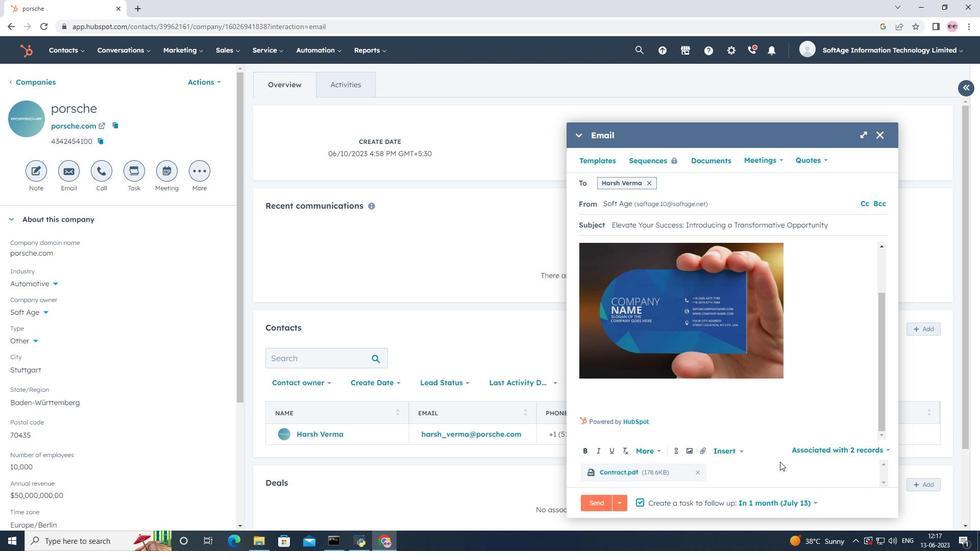 
Action: Mouse scrolled (780, 461) with delta (0, 0)
Screenshot: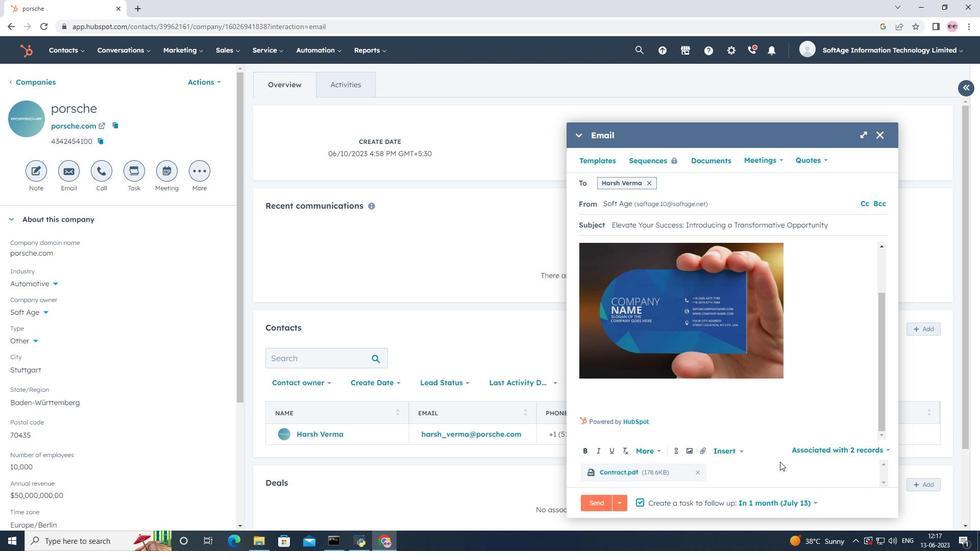 
Action: Mouse moved to (652, 184)
Screenshot: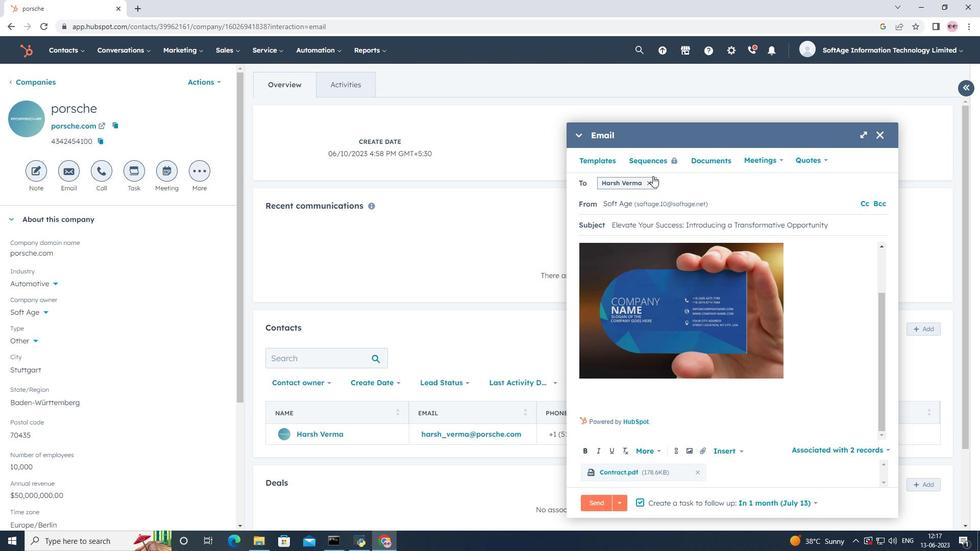 
Action: Mouse pressed left at (652, 184)
Screenshot: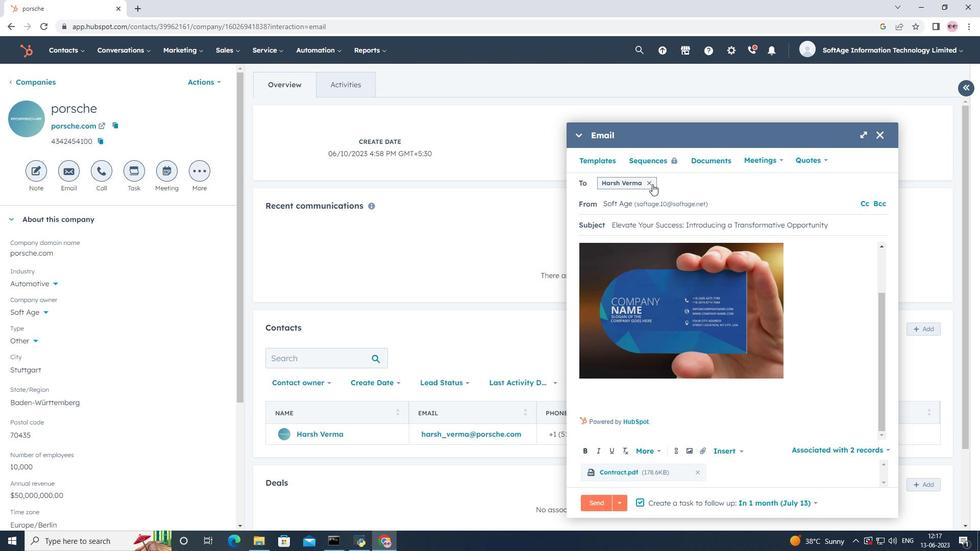 
Action: Mouse moved to (626, 185)
Screenshot: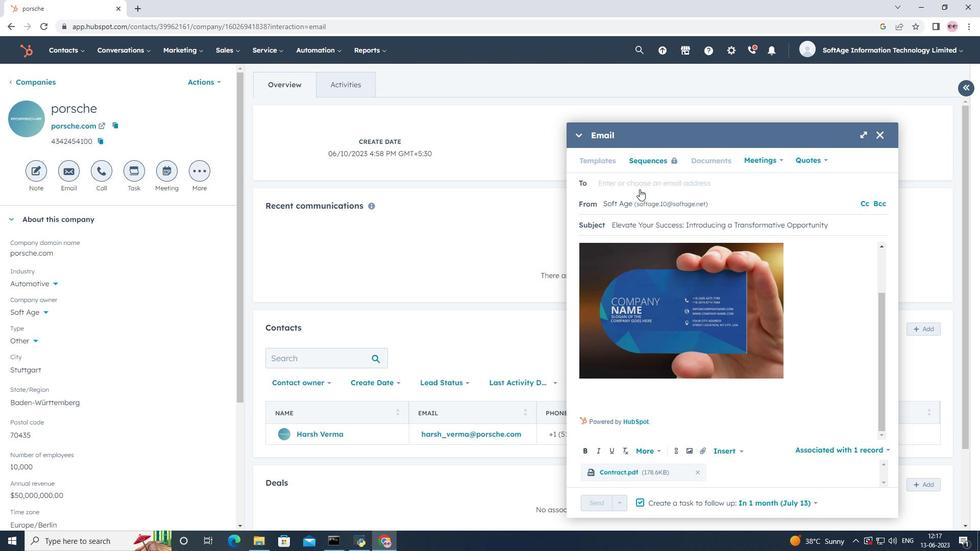 
Action: Mouse pressed left at (626, 185)
Screenshot: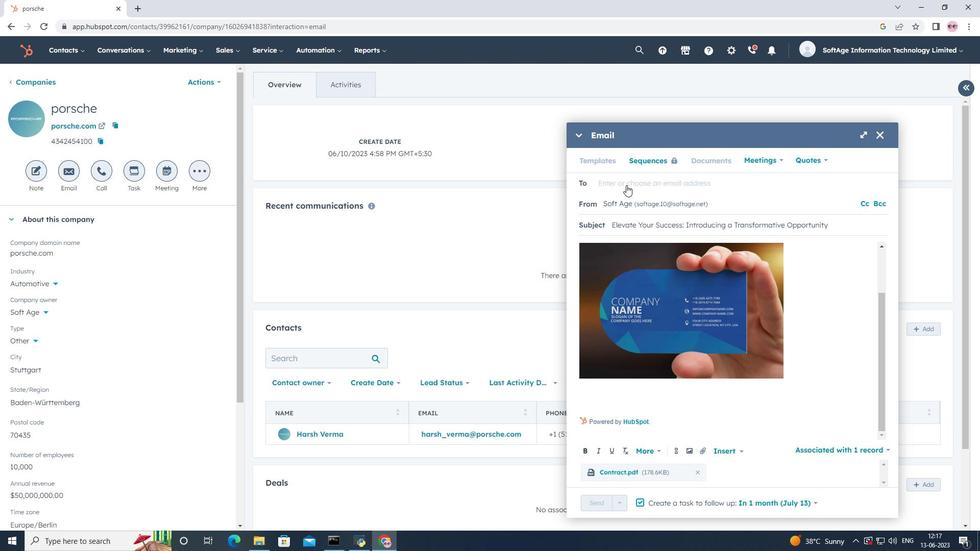
Action: Mouse moved to (626, 211)
Screenshot: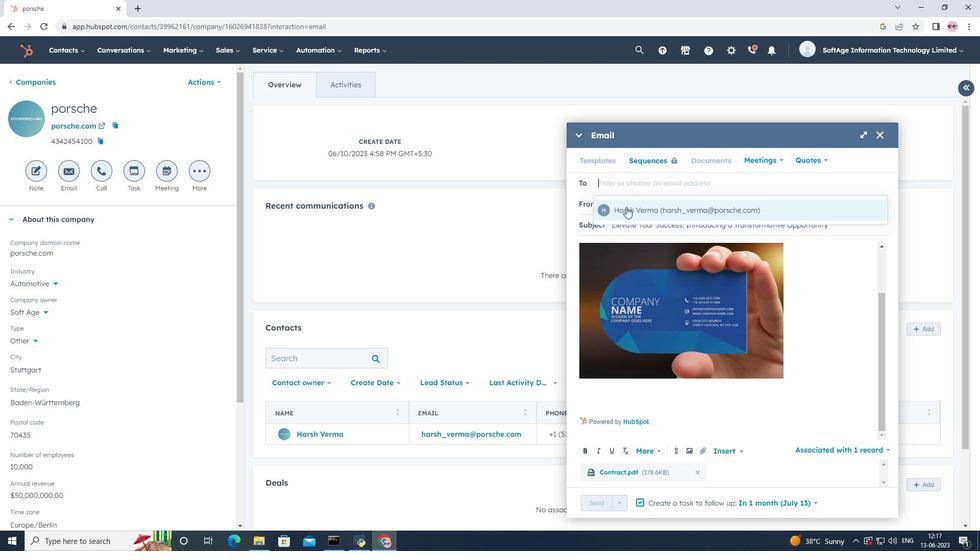 
Action: Mouse pressed left at (626, 211)
Screenshot: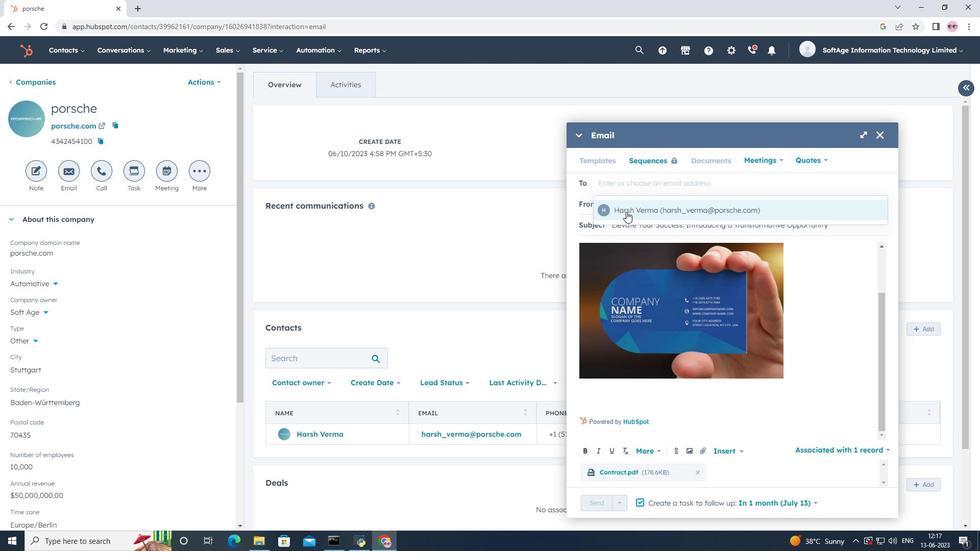 
Action: Mouse moved to (595, 505)
Screenshot: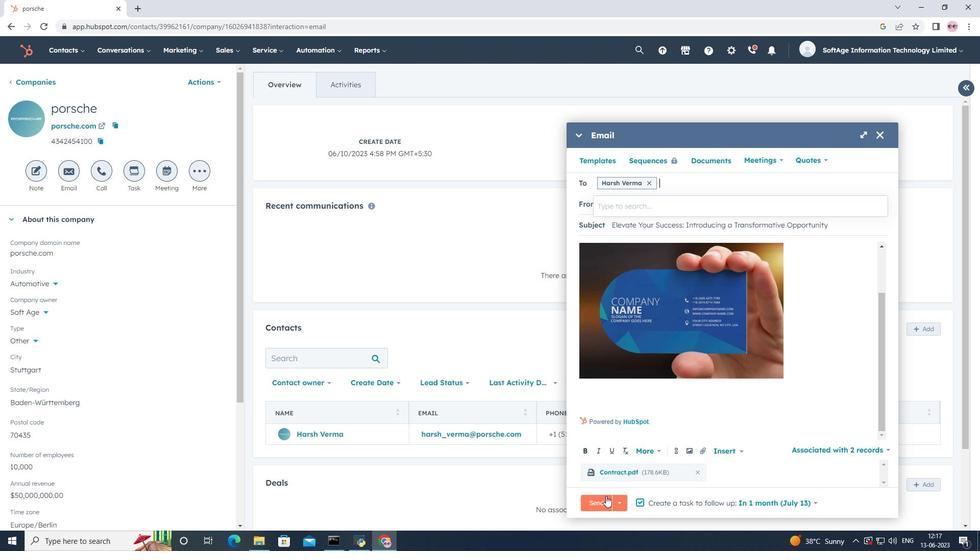 
Action: Mouse pressed left at (595, 505)
Screenshot: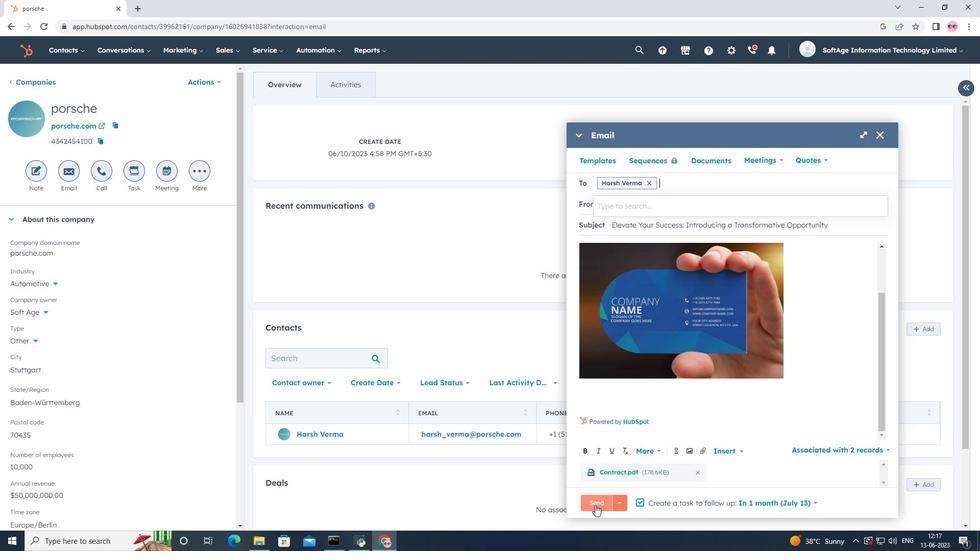 
Action: Mouse moved to (472, 274)
Screenshot: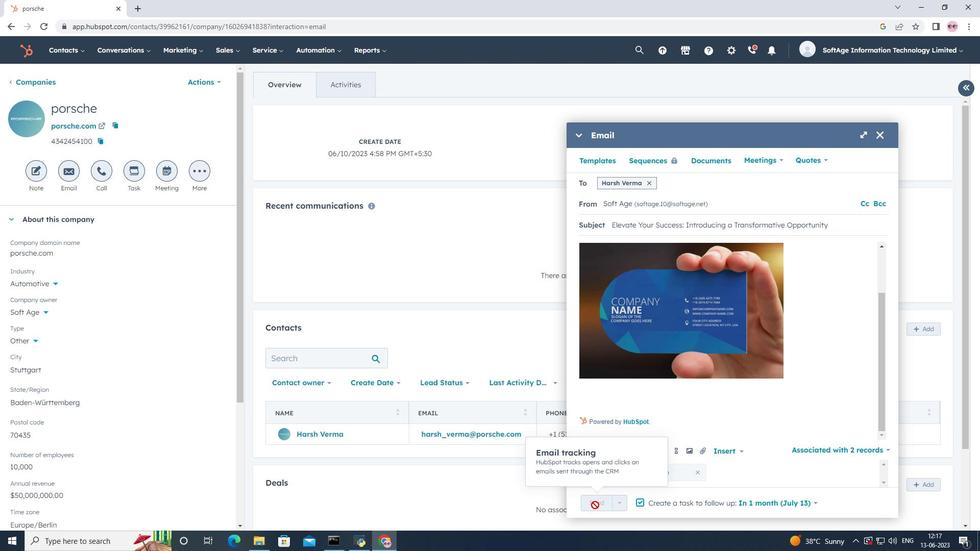 
